 Task: Find connections with filter location San Juan de Aznalfarache with filter topic #Jobinterviewswith filter profile language German with filter current company Seco Tools with filter school CMR College of Engineering & Technology with filter industry Mobile Gaming Apps with filter service category Tax Law with filter keywords title Account Executive
Action: Mouse moved to (519, 62)
Screenshot: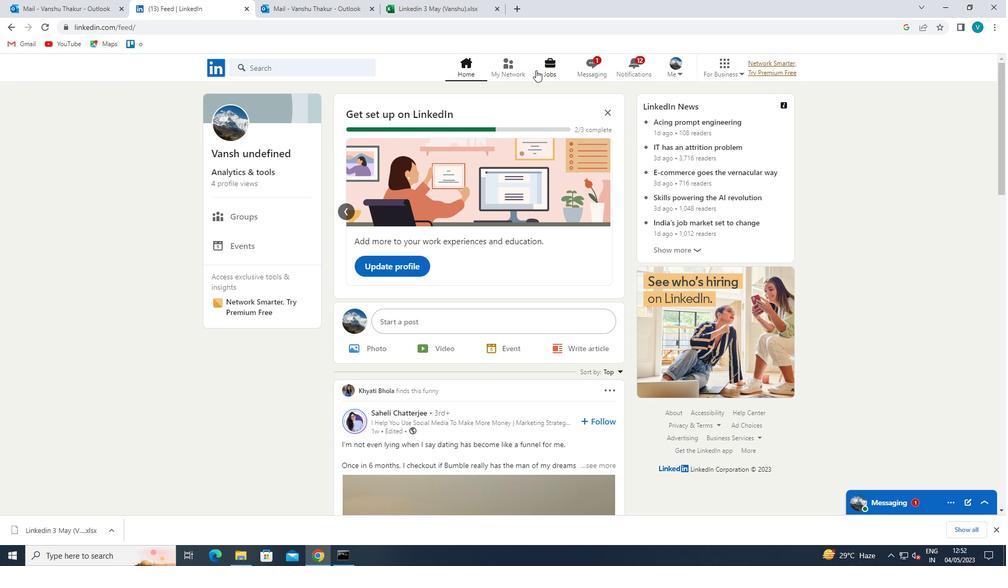
Action: Mouse pressed left at (519, 62)
Screenshot: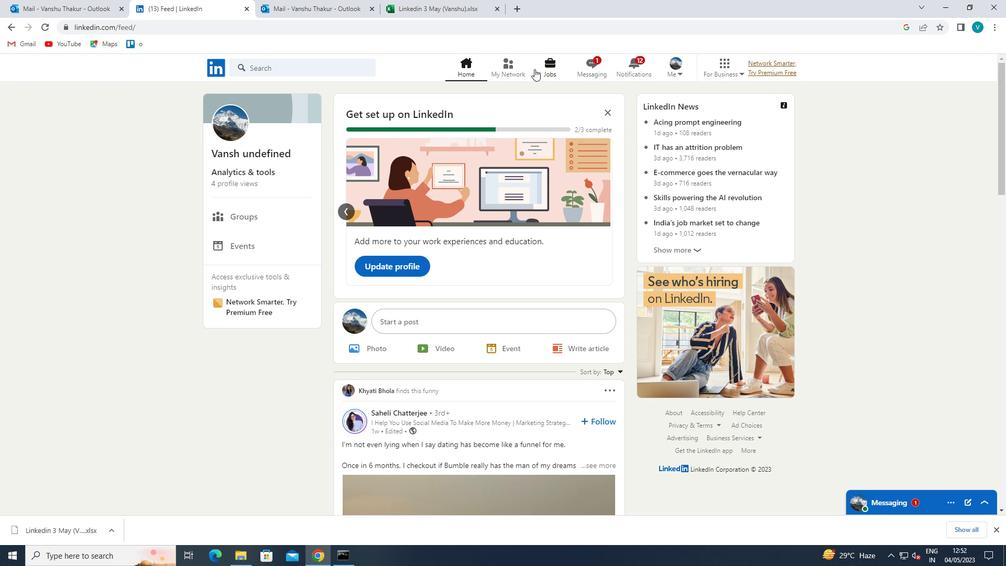 
Action: Mouse moved to (301, 119)
Screenshot: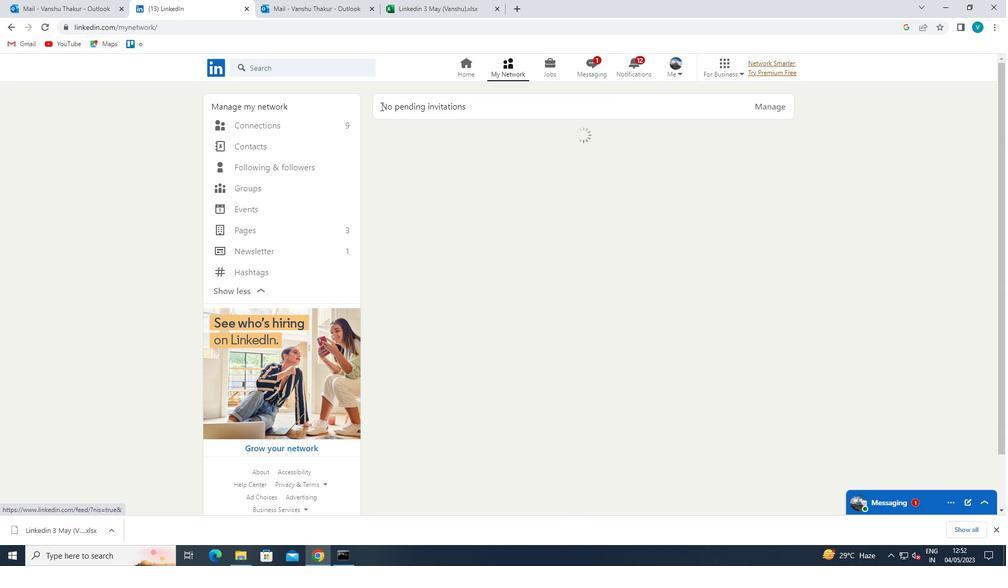 
Action: Mouse pressed left at (301, 119)
Screenshot: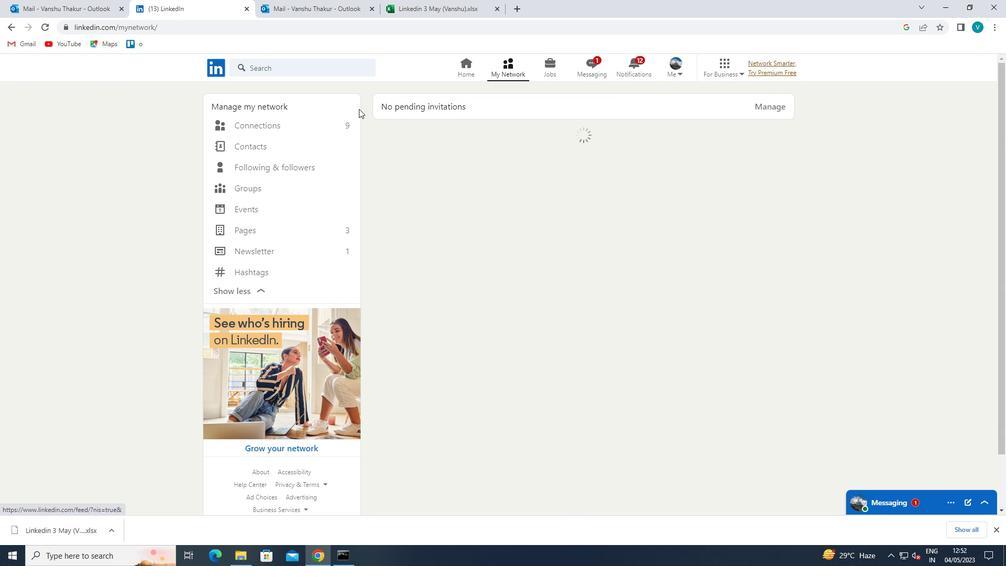 
Action: Mouse moved to (576, 135)
Screenshot: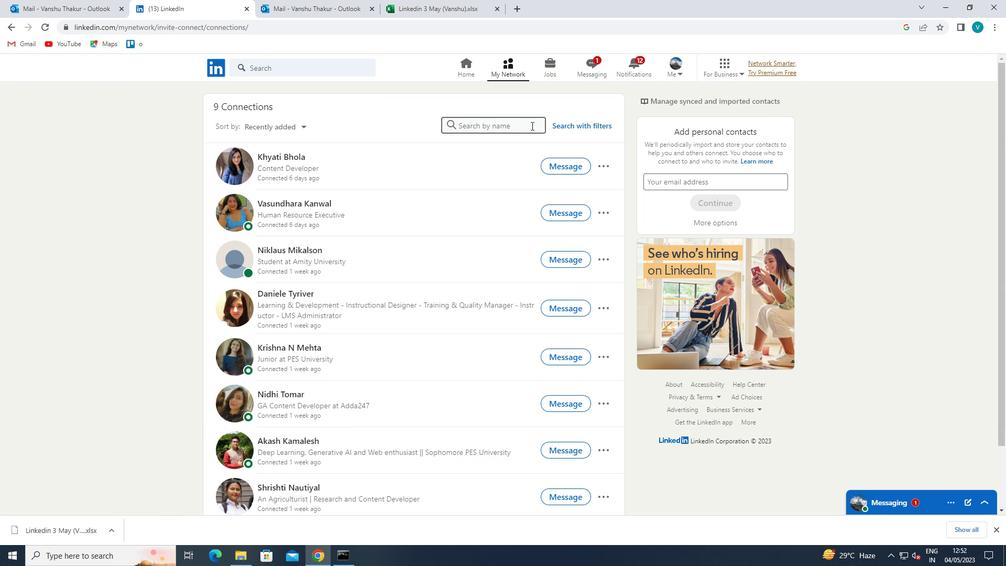
Action: Mouse pressed left at (576, 135)
Screenshot: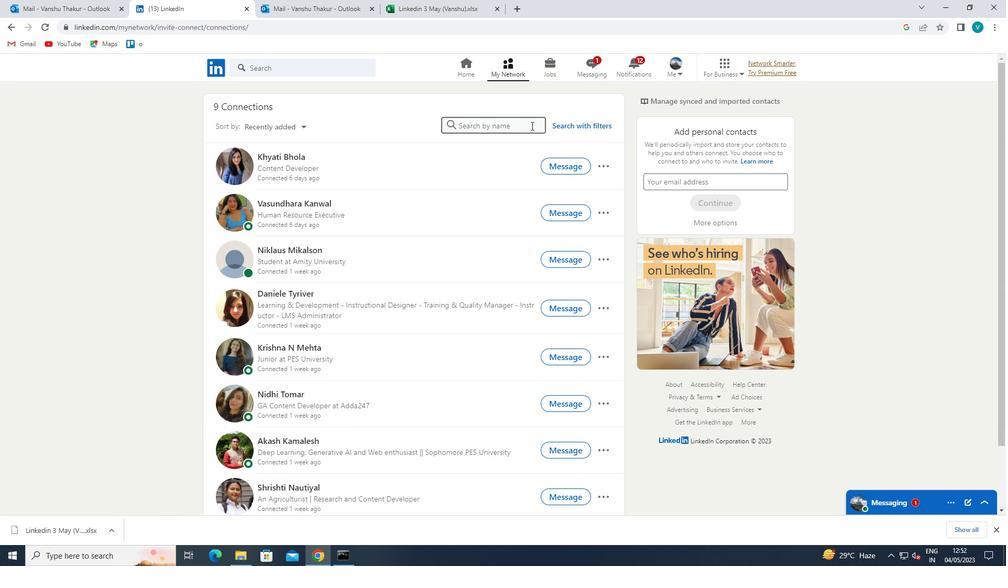 
Action: Mouse moved to (581, 133)
Screenshot: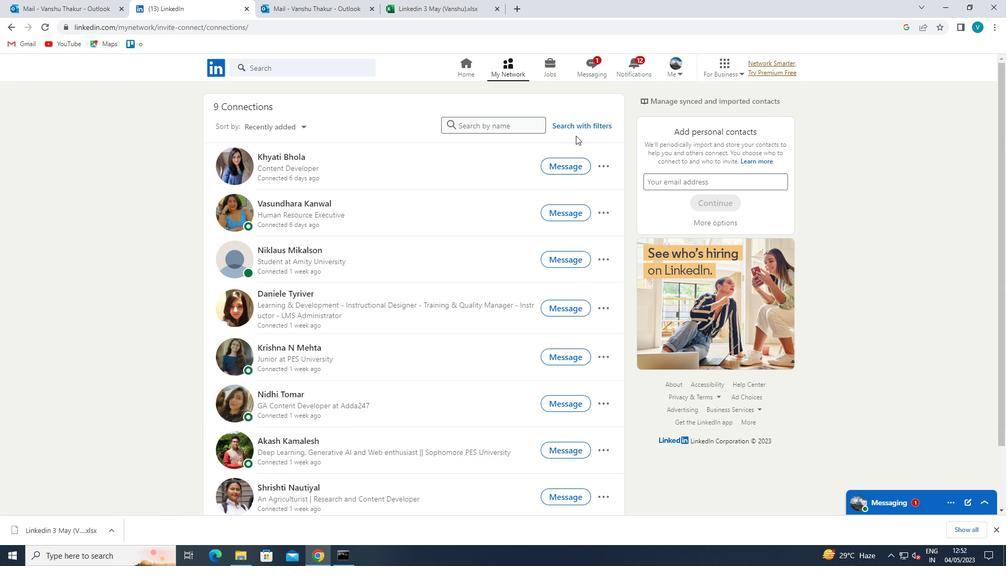 
Action: Mouse pressed left at (581, 133)
Screenshot: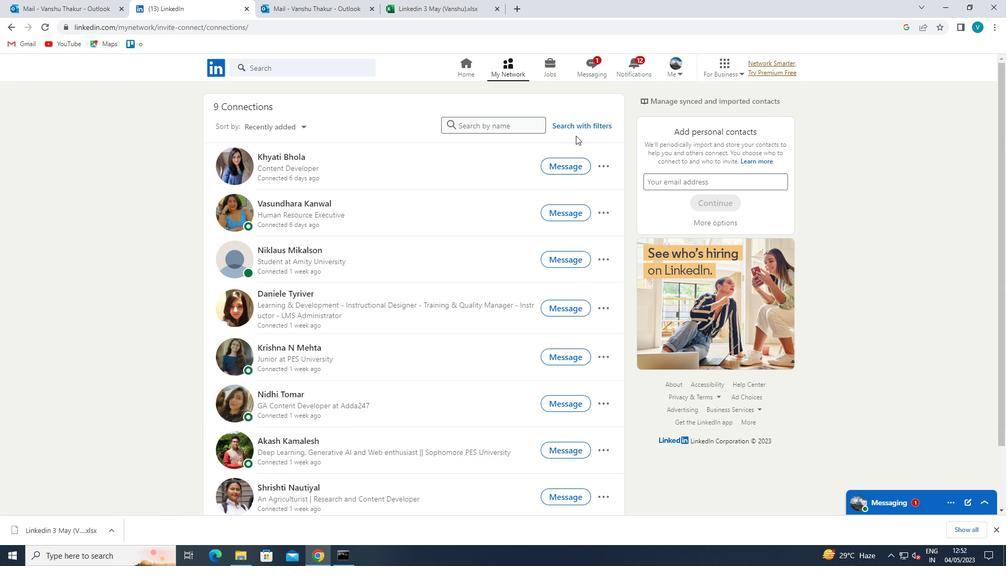 
Action: Mouse moved to (585, 130)
Screenshot: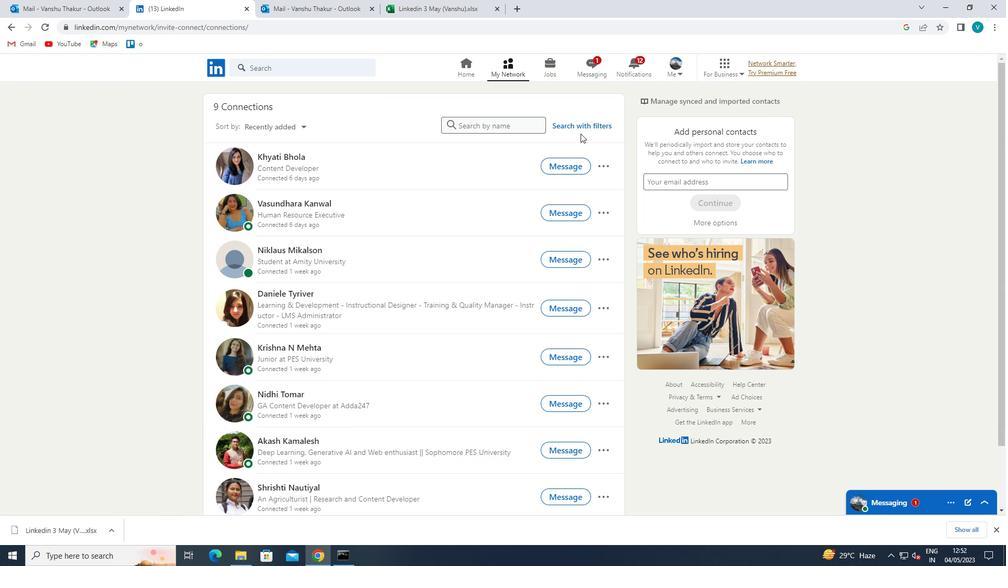 
Action: Mouse pressed left at (585, 130)
Screenshot: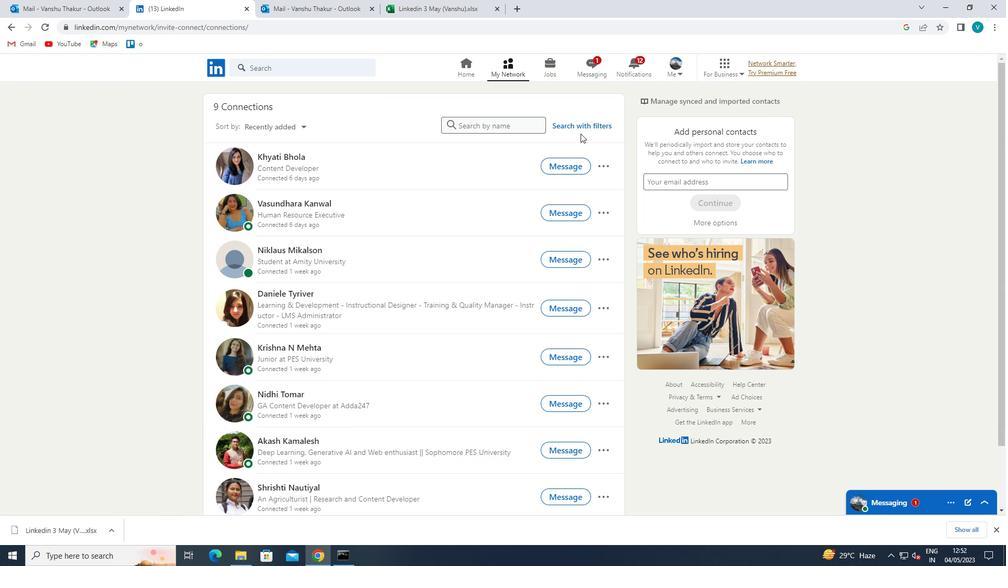 
Action: Mouse moved to (504, 101)
Screenshot: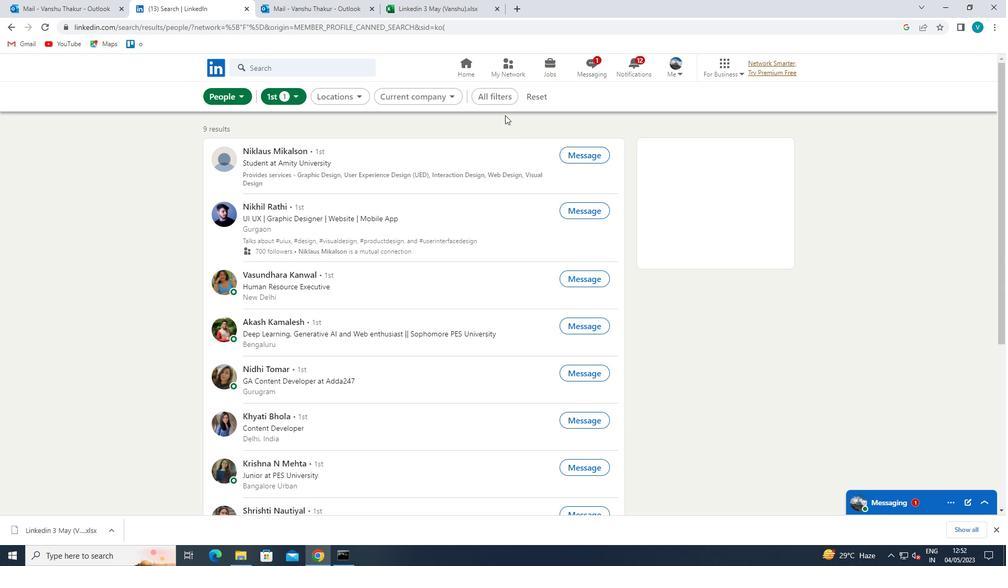 
Action: Mouse pressed left at (504, 101)
Screenshot: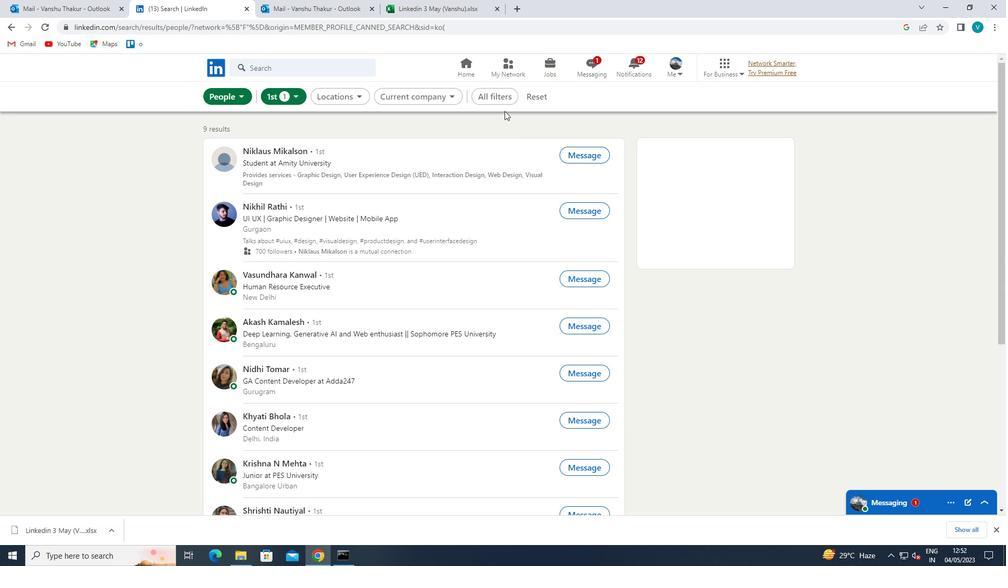 
Action: Mouse moved to (856, 202)
Screenshot: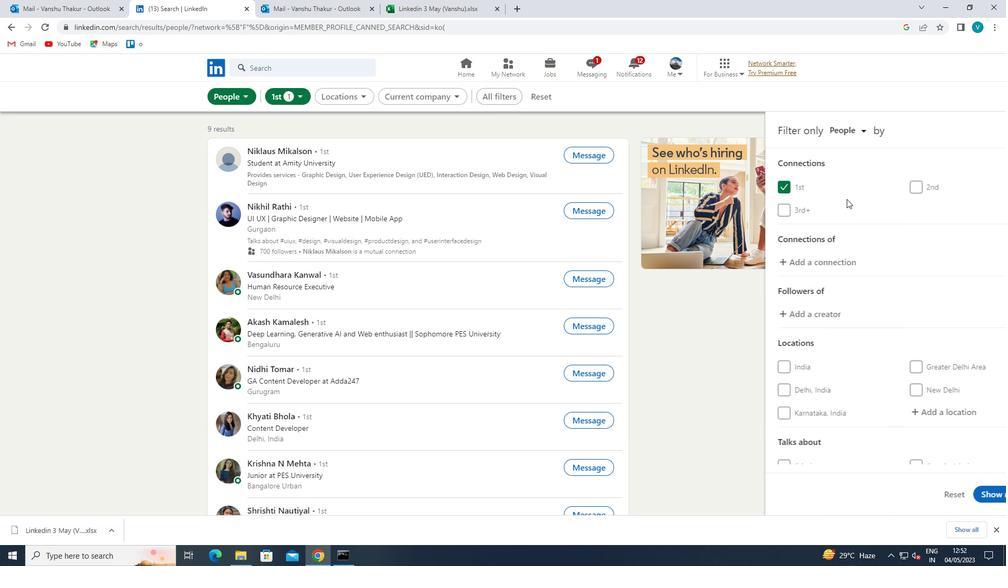 
Action: Mouse scrolled (856, 202) with delta (0, 0)
Screenshot: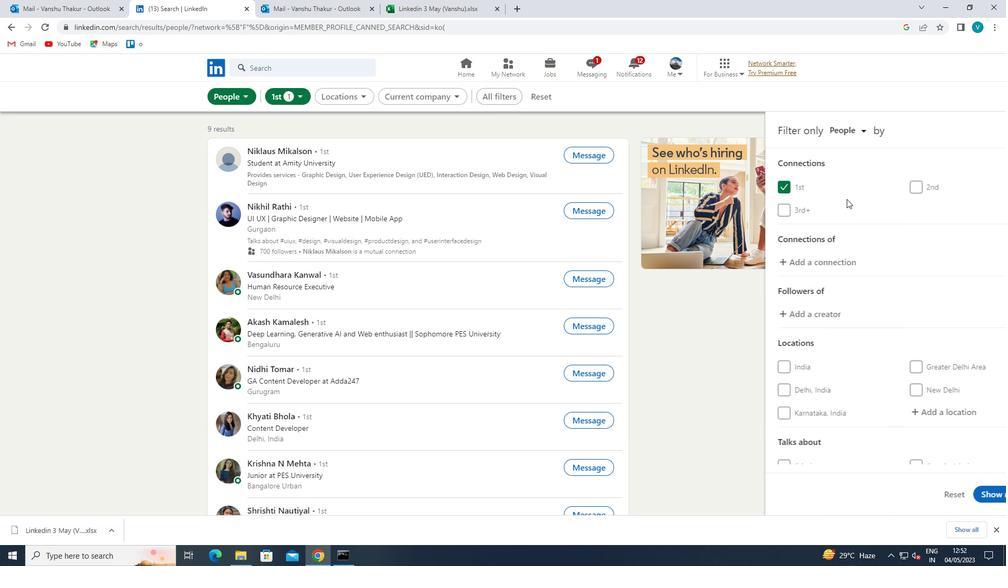 
Action: Mouse moved to (856, 204)
Screenshot: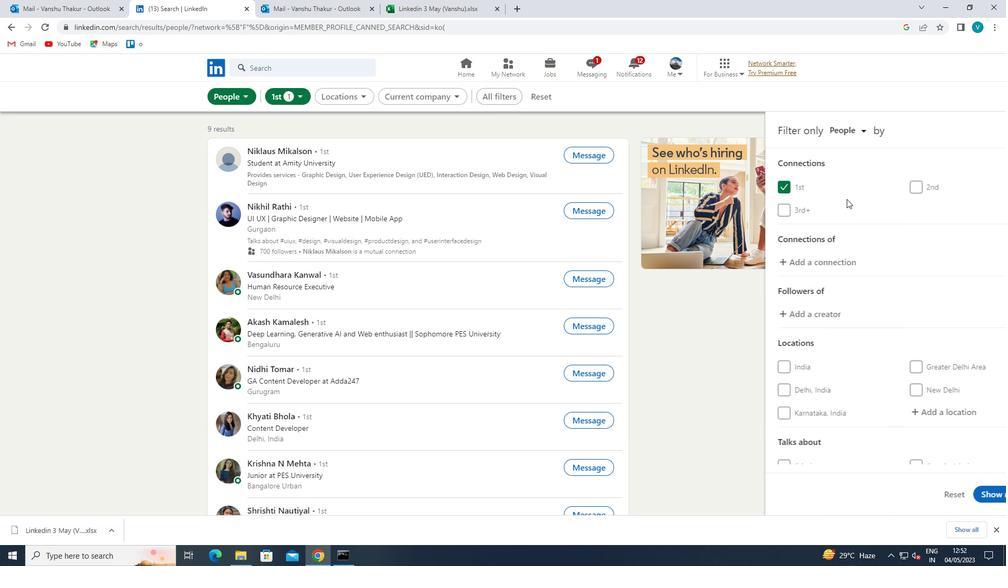 
Action: Mouse scrolled (856, 203) with delta (0, 0)
Screenshot: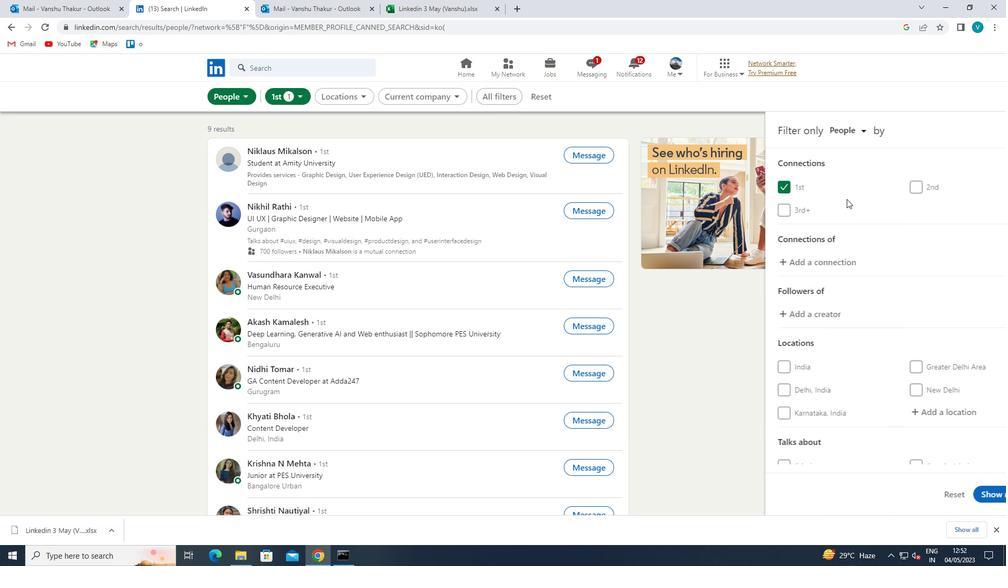 
Action: Mouse moved to (889, 304)
Screenshot: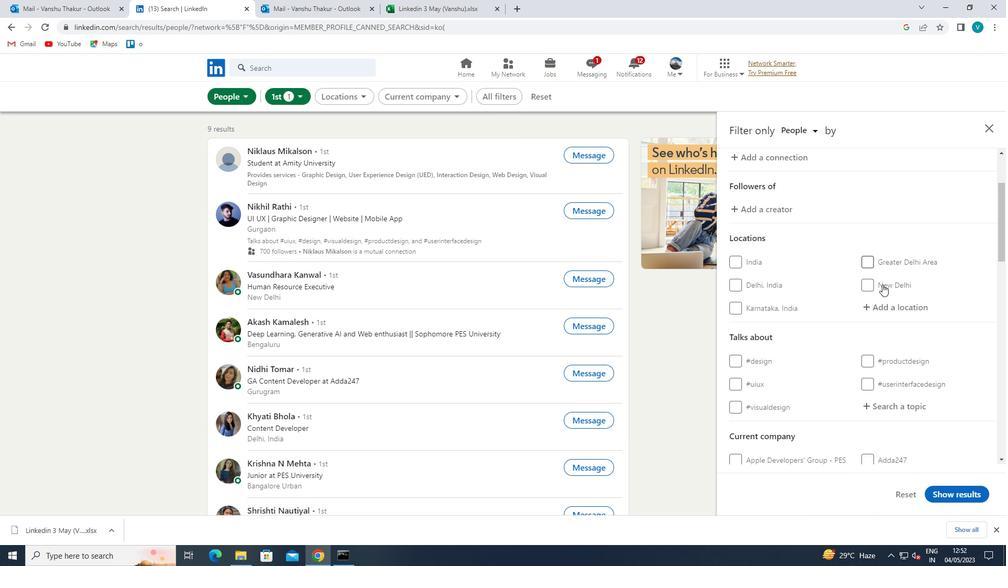 
Action: Mouse pressed left at (889, 304)
Screenshot: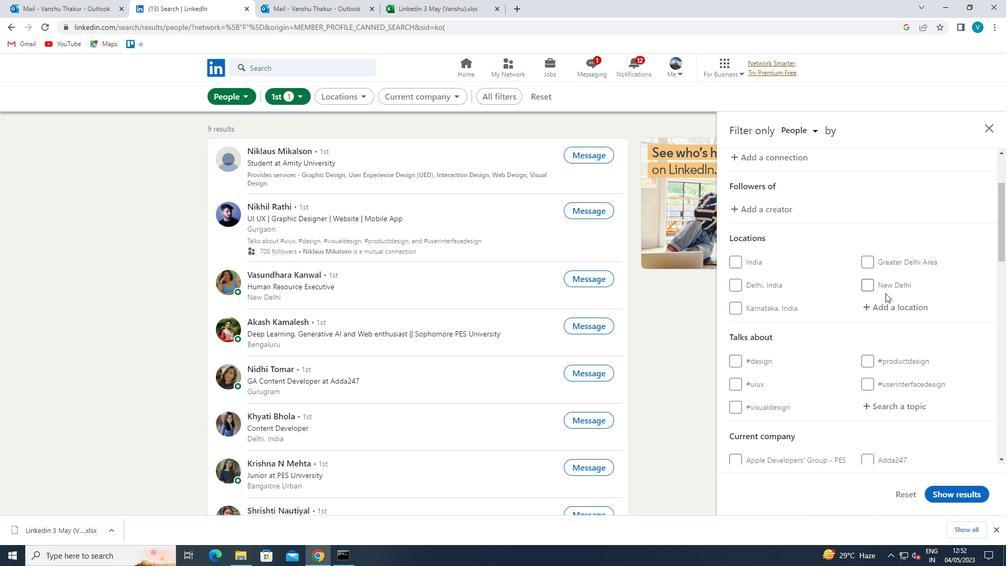 
Action: Key pressed <Key.shift>SAN<Key.space><Key.shift>JAUN
Screenshot: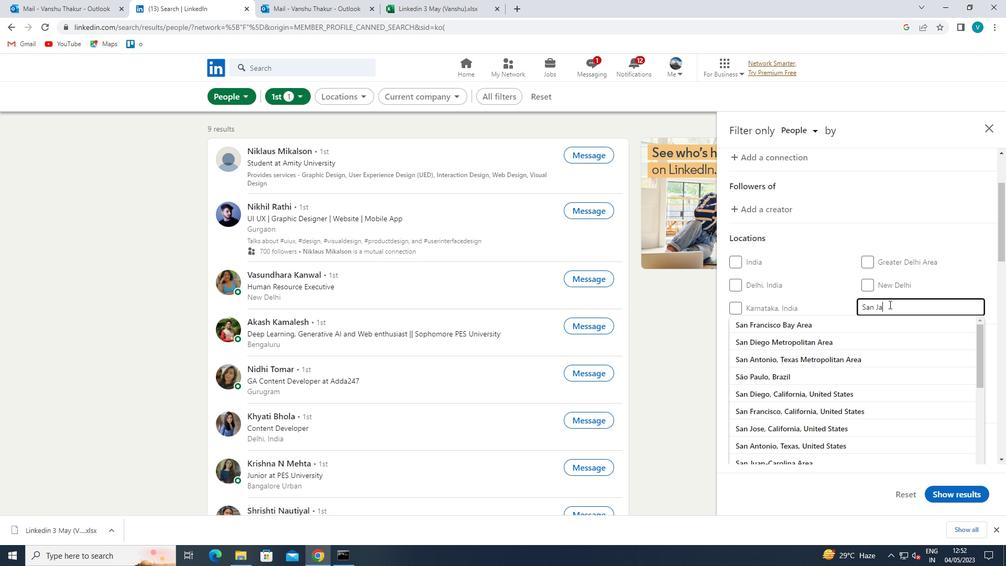 
Action: Mouse moved to (904, 326)
Screenshot: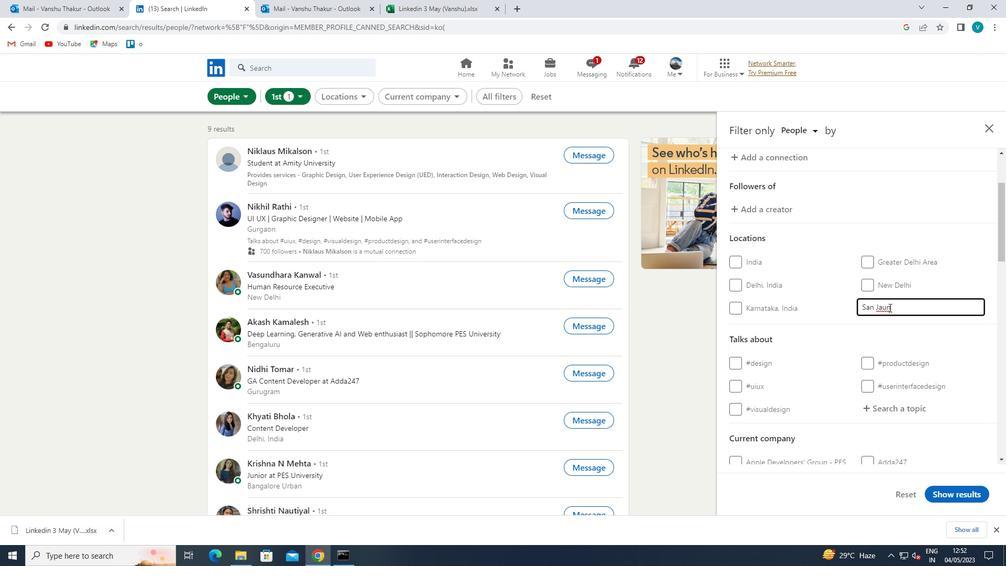 
Action: Key pressed <Key.space>DE<Key.space><Key.shift>AZNALFARACHE
Screenshot: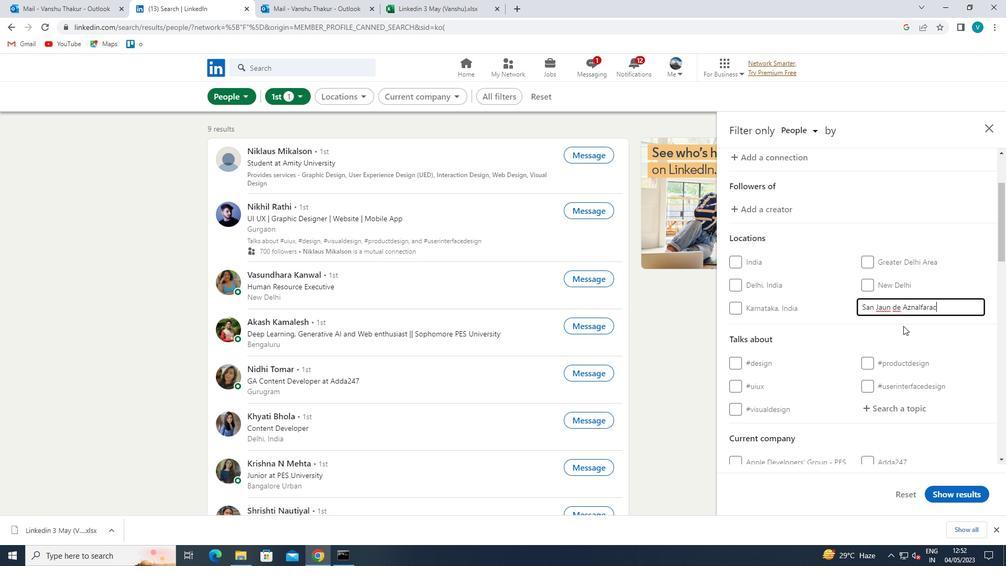 
Action: Mouse pressed left at (904, 326)
Screenshot: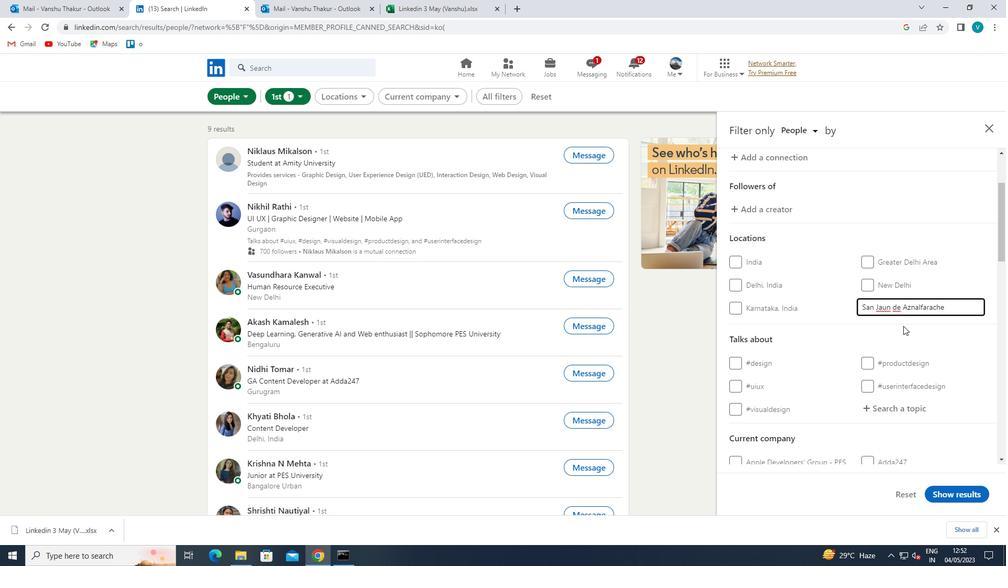 
Action: Mouse scrolled (904, 325) with delta (0, 0)
Screenshot: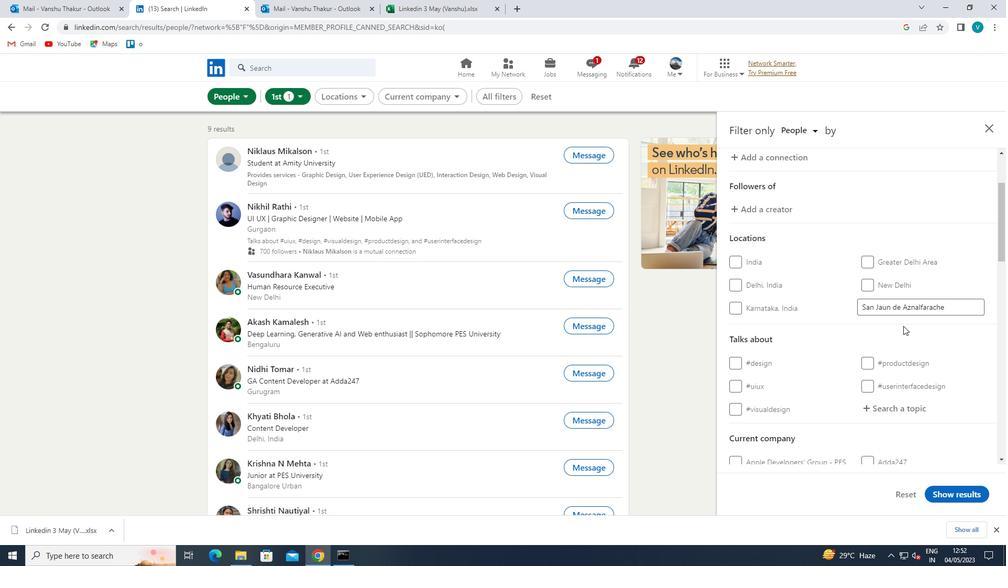 
Action: Mouse scrolled (904, 325) with delta (0, 0)
Screenshot: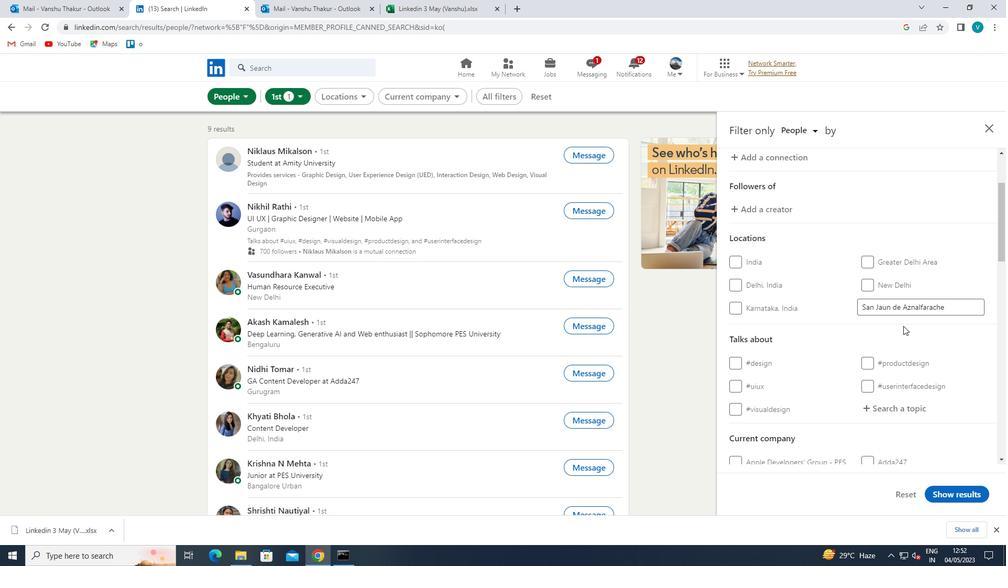 
Action: Mouse moved to (905, 306)
Screenshot: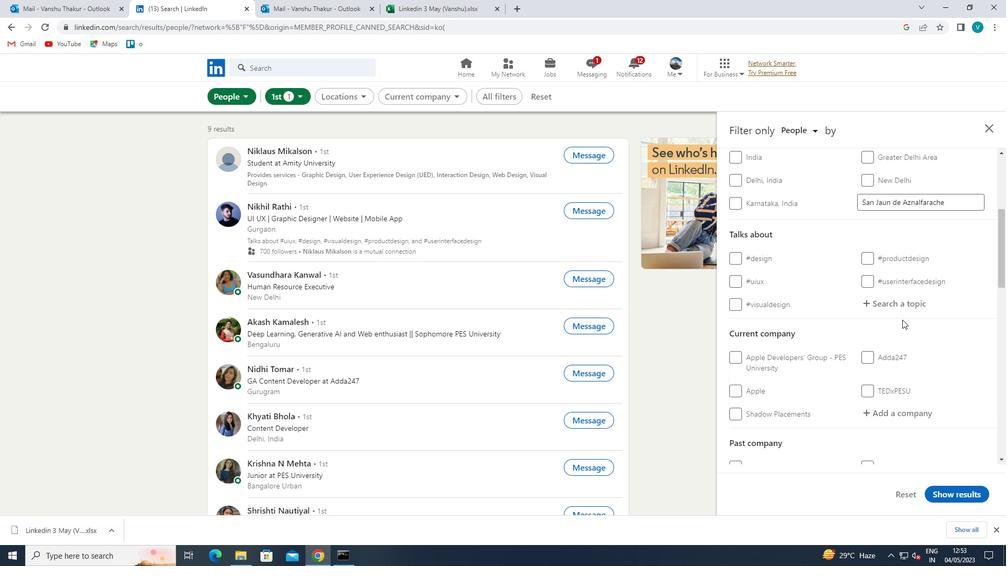 
Action: Mouse pressed left at (905, 306)
Screenshot: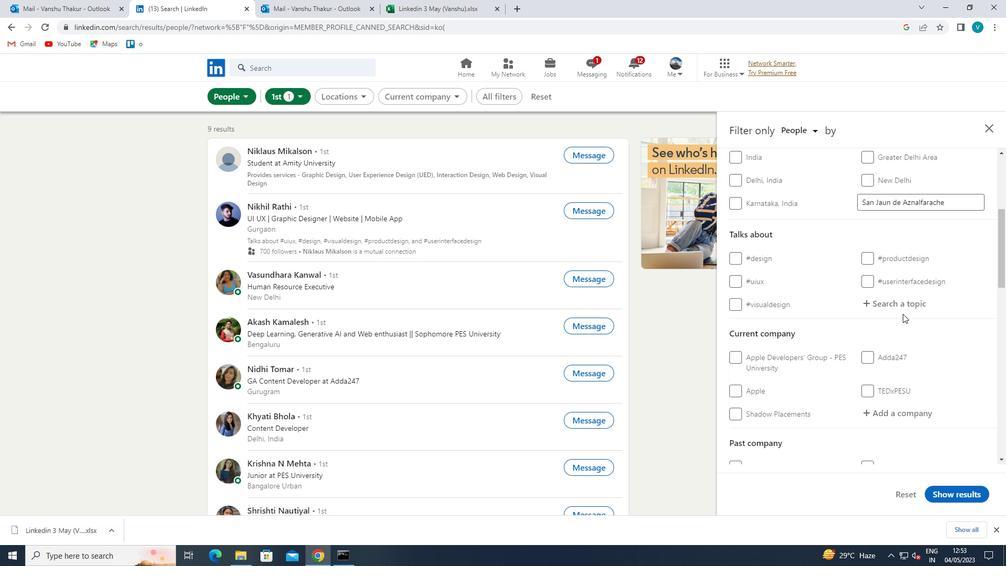 
Action: Key pressed JOBINTERV
Screenshot: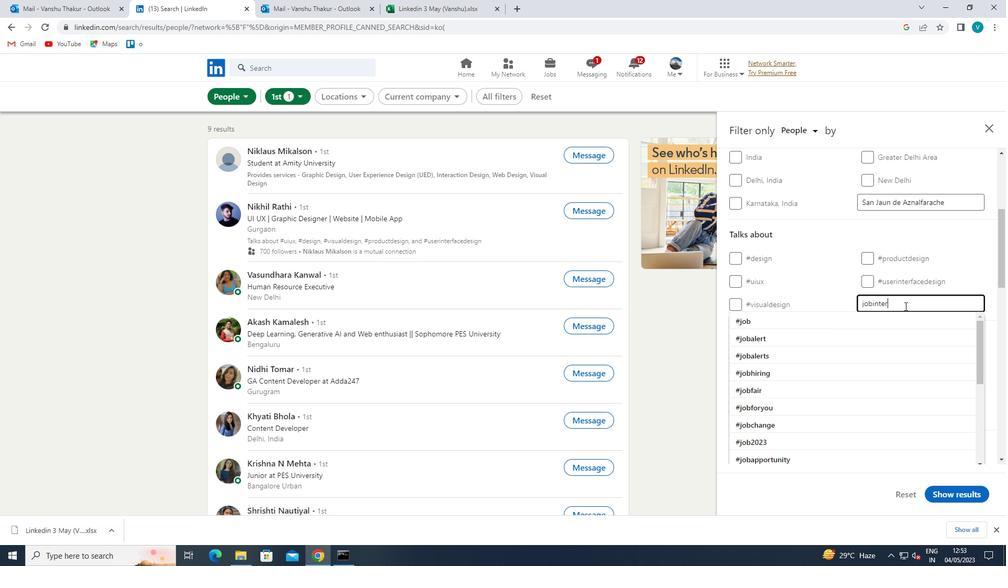 
Action: Mouse moved to (830, 315)
Screenshot: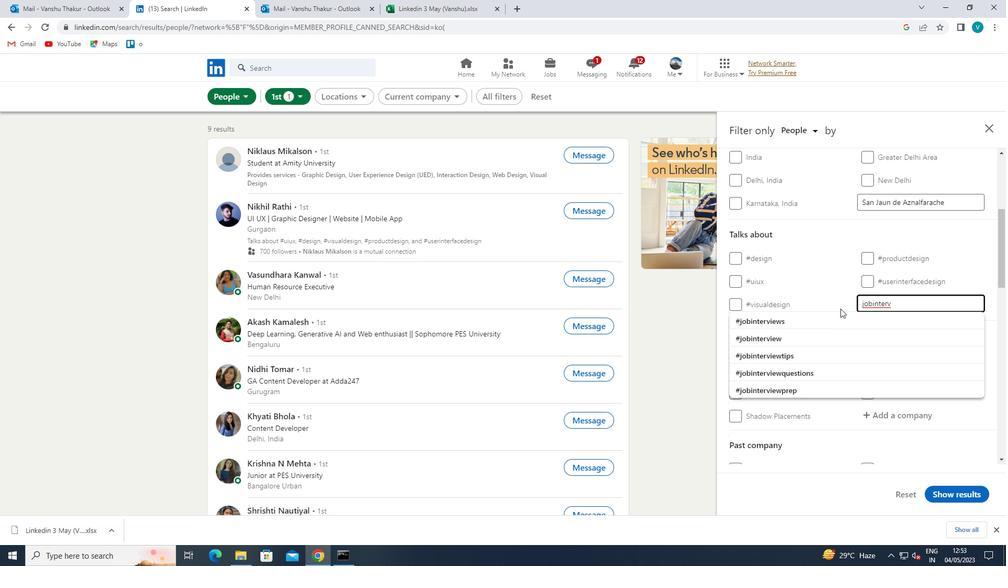 
Action: Mouse pressed left at (830, 315)
Screenshot: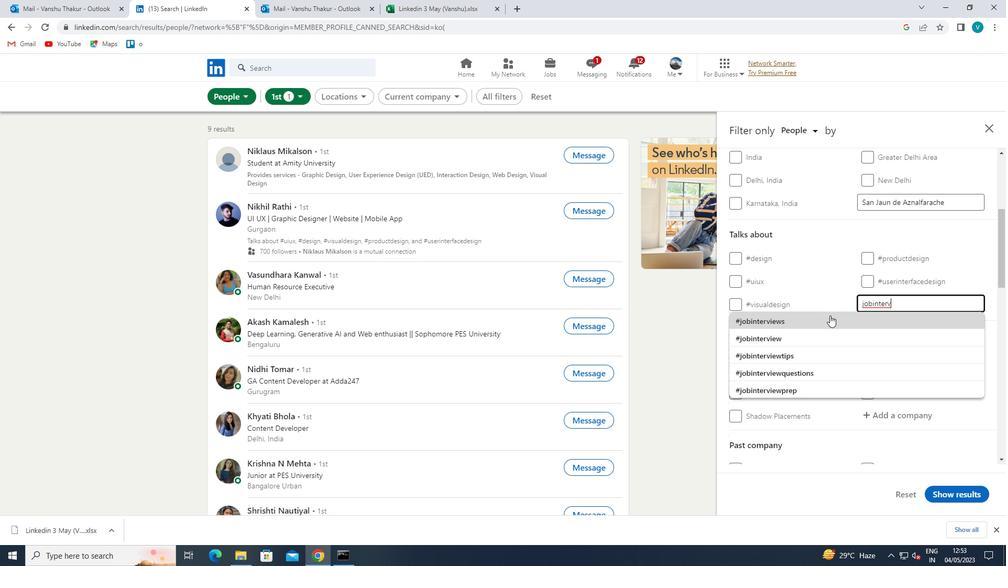 
Action: Mouse moved to (832, 315)
Screenshot: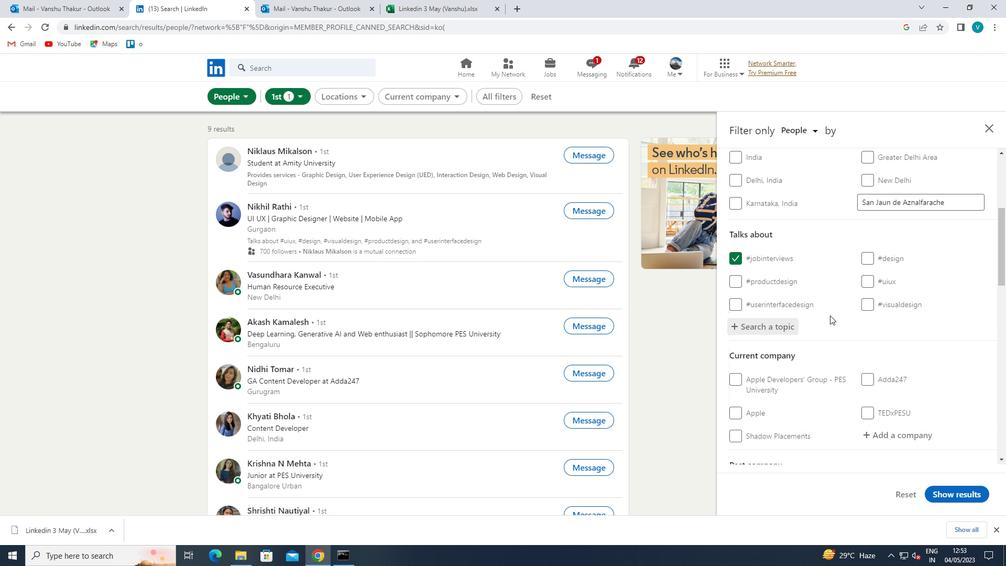 
Action: Mouse scrolled (832, 315) with delta (0, 0)
Screenshot: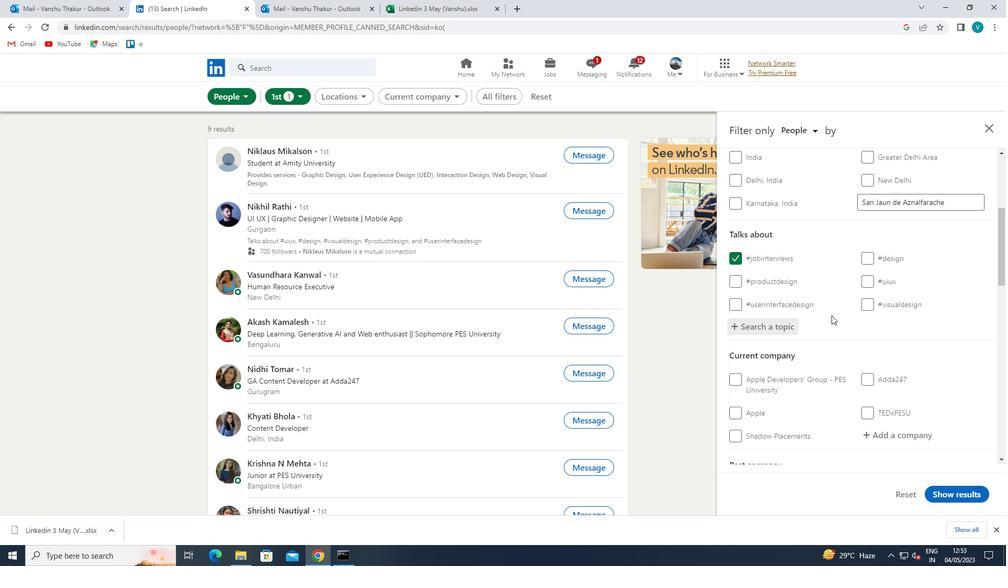 
Action: Mouse moved to (833, 315)
Screenshot: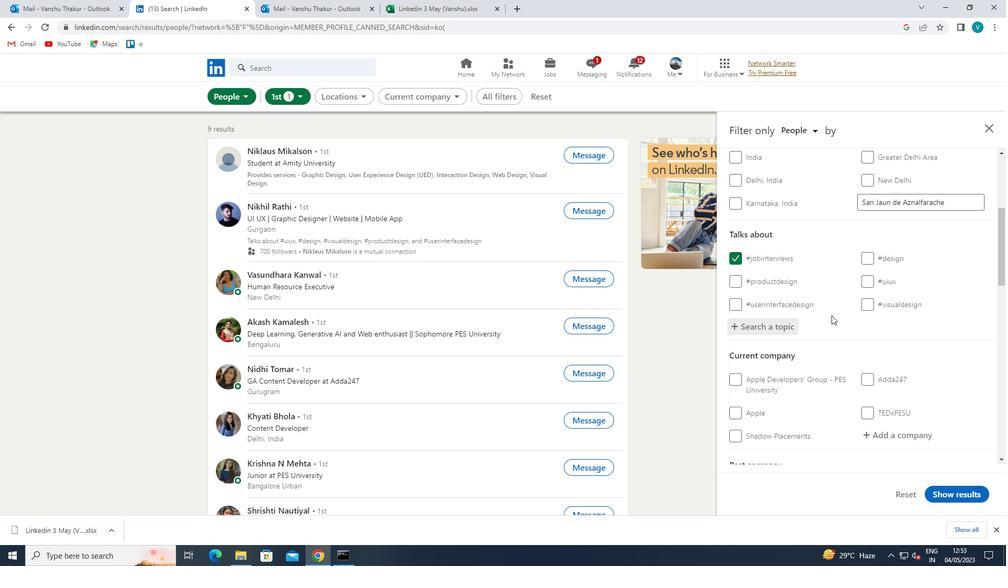
Action: Mouse scrolled (833, 314) with delta (0, 0)
Screenshot: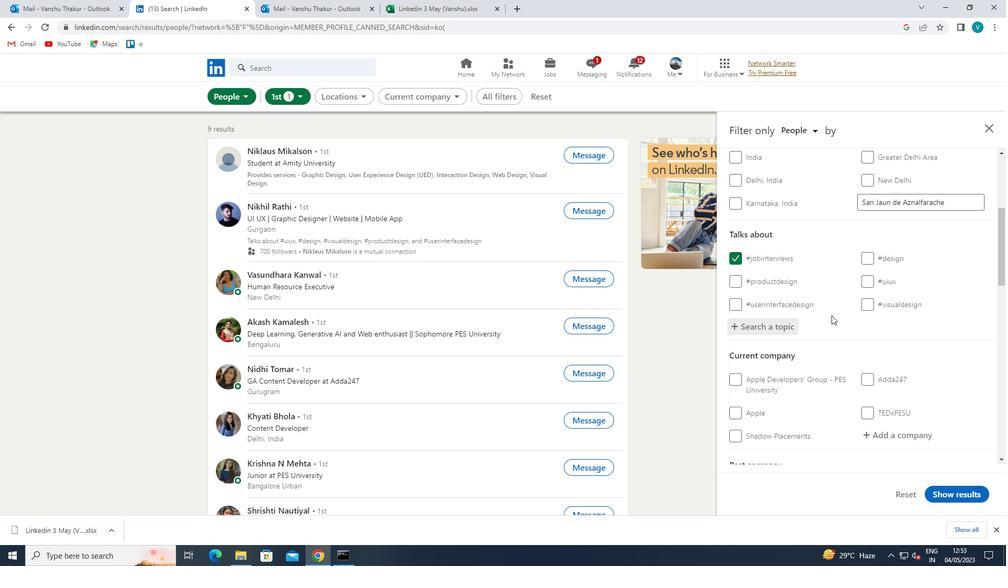 
Action: Mouse moved to (868, 328)
Screenshot: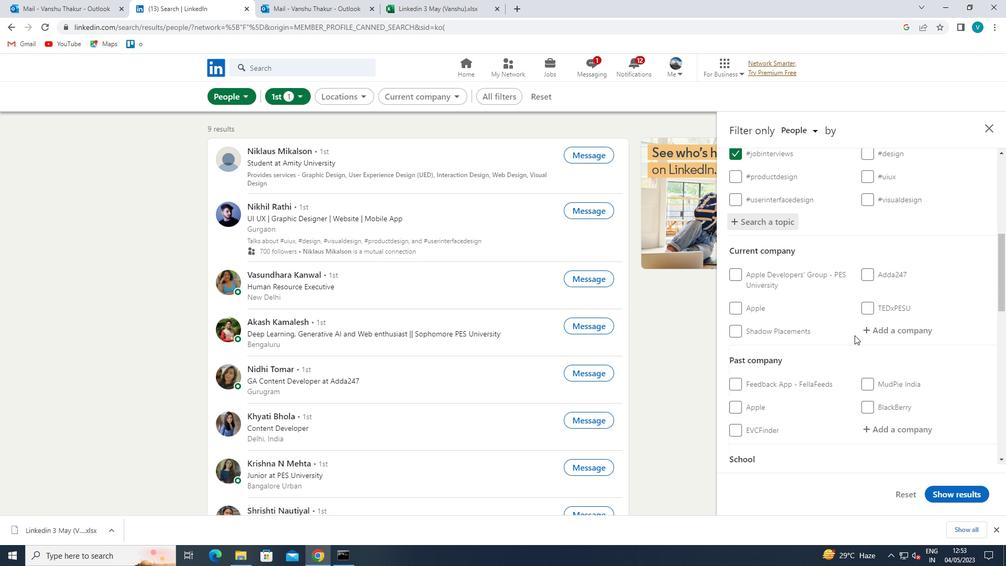 
Action: Mouse pressed left at (868, 328)
Screenshot: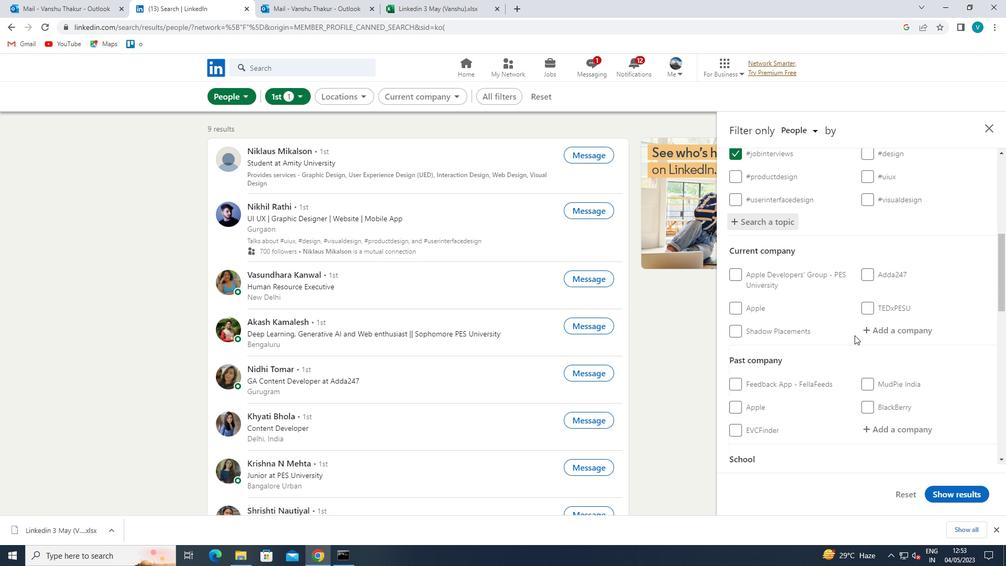 
Action: Mouse moved to (868, 328)
Screenshot: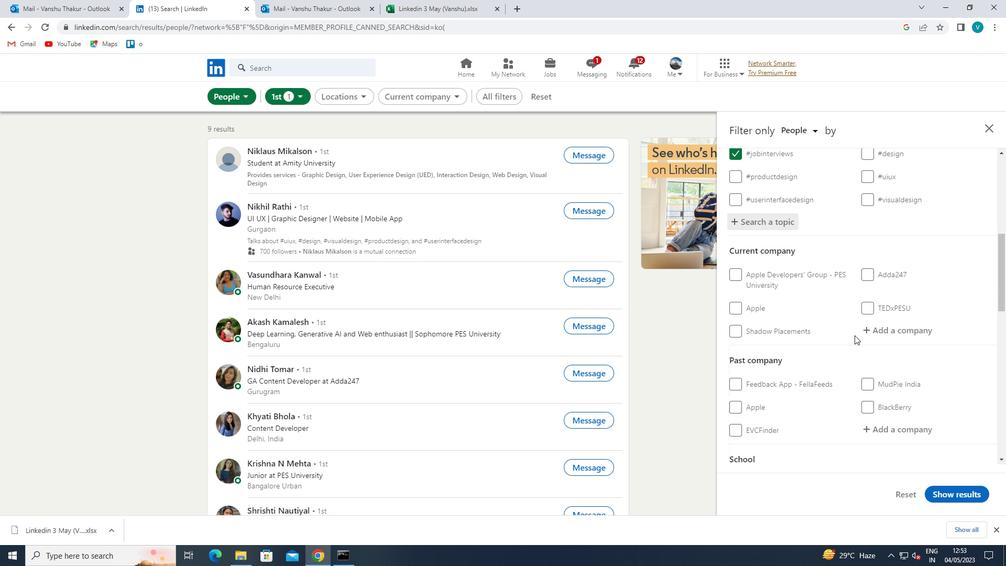 
Action: Key pressed <Key.shift>SECO<Key.space>
Screenshot: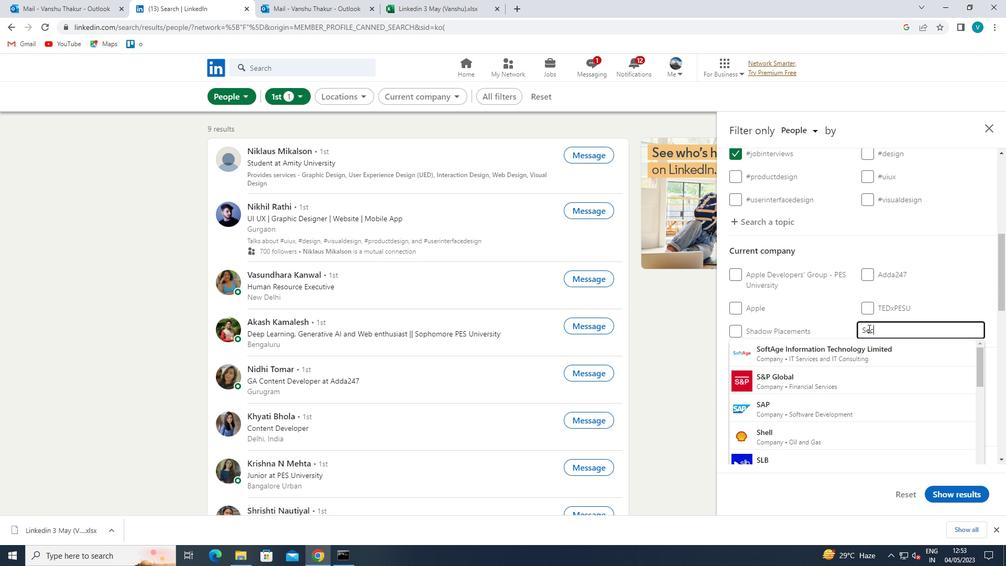 
Action: Mouse moved to (837, 378)
Screenshot: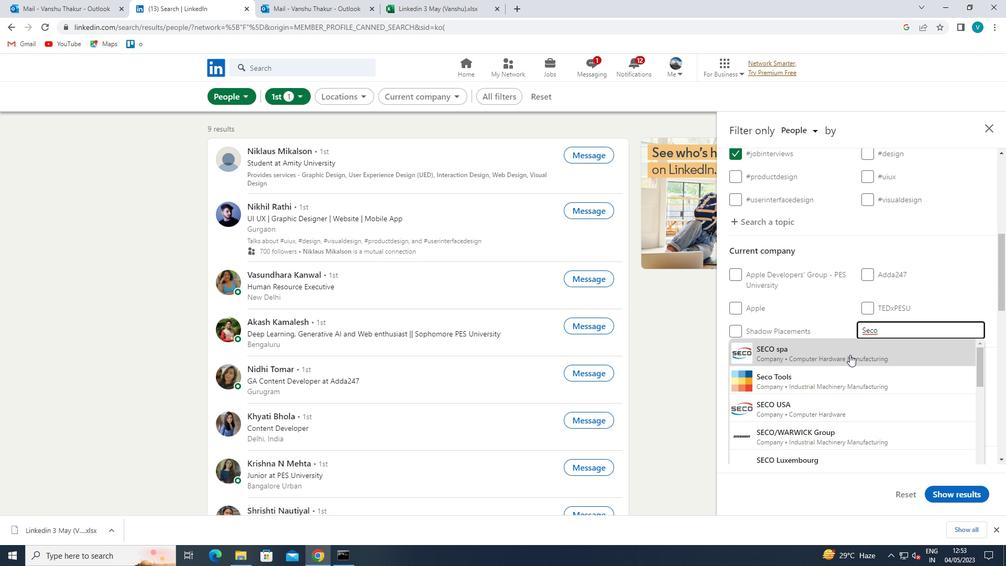 
Action: Mouse pressed left at (837, 378)
Screenshot: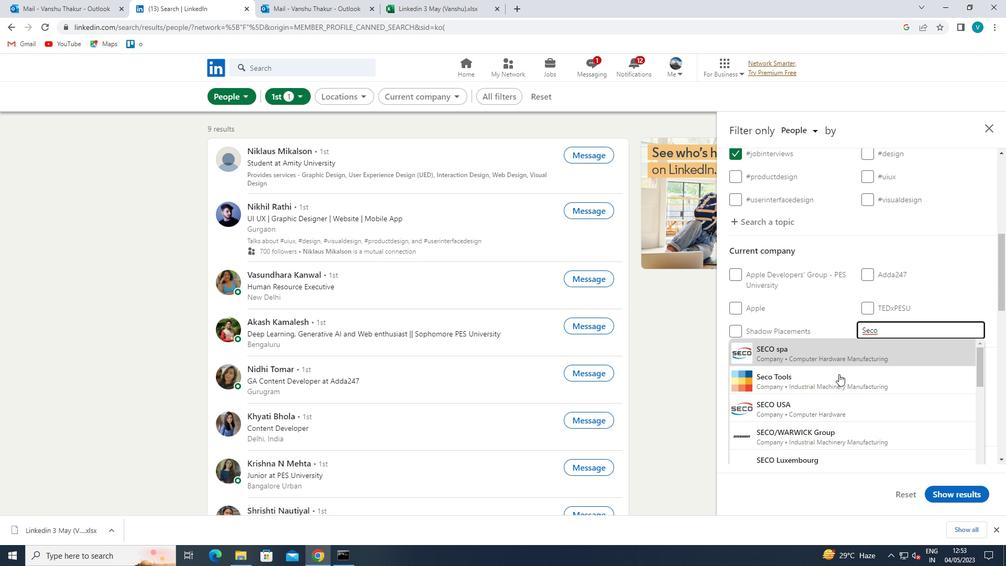 
Action: Mouse moved to (839, 378)
Screenshot: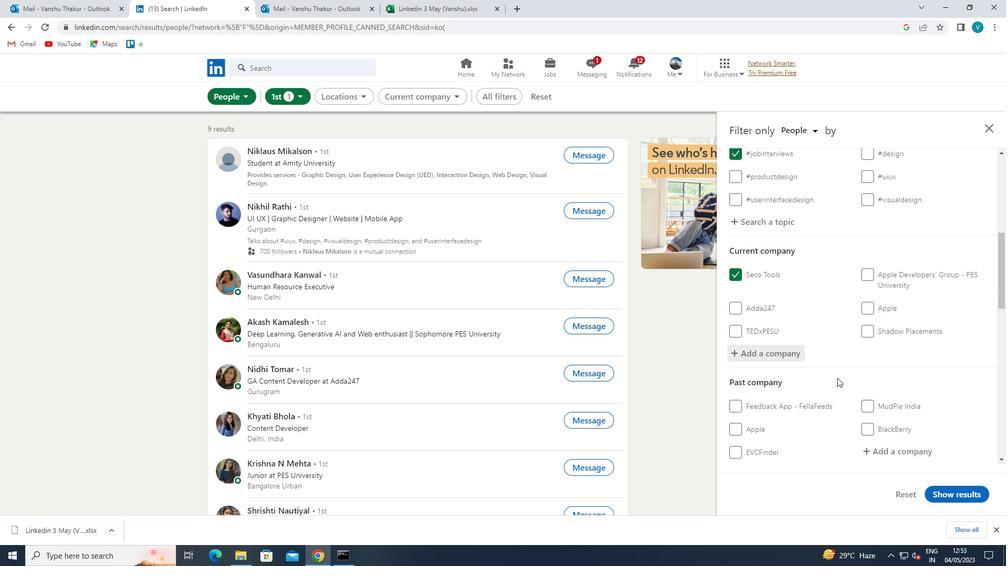 
Action: Mouse scrolled (839, 377) with delta (0, 0)
Screenshot: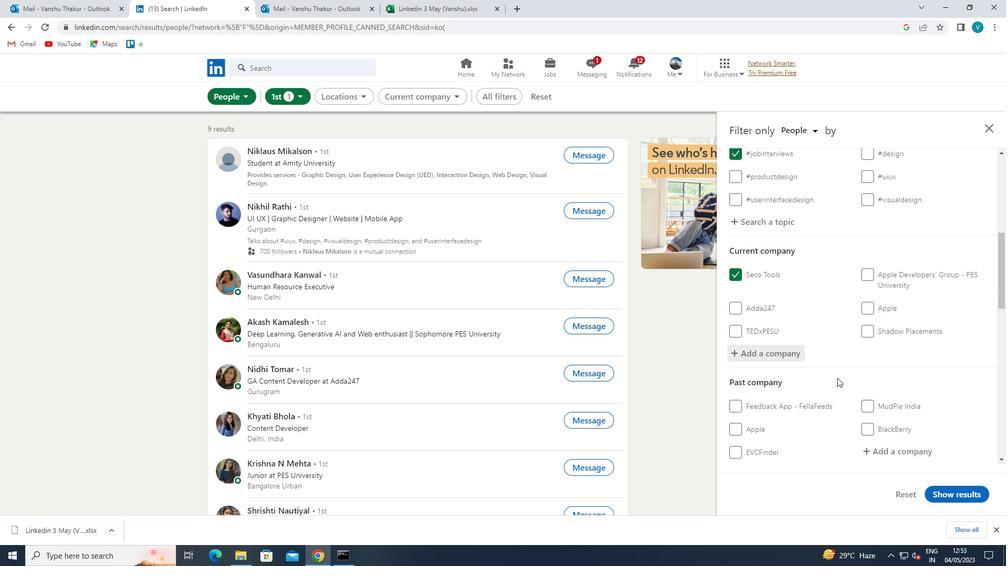 
Action: Mouse moved to (843, 374)
Screenshot: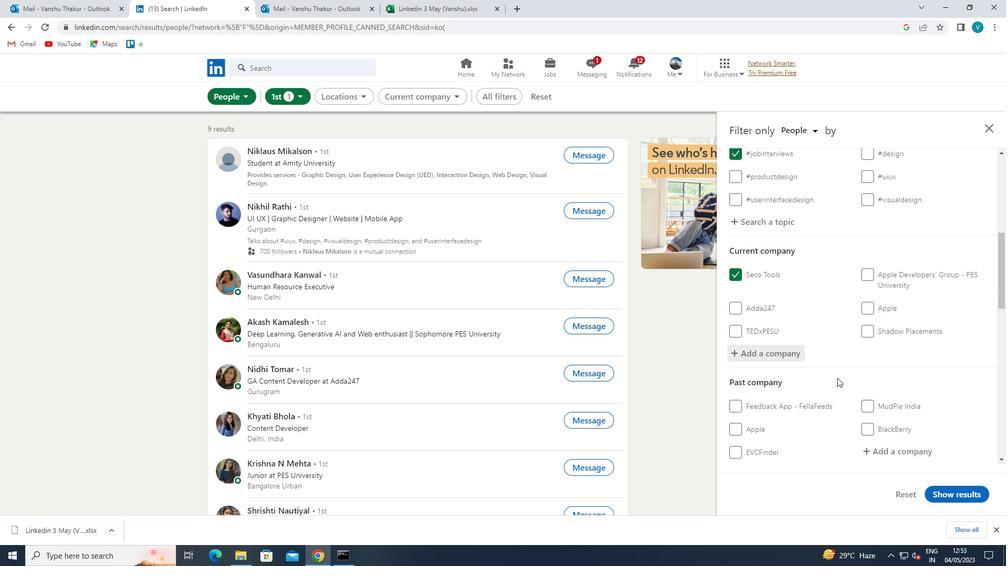 
Action: Mouse scrolled (843, 373) with delta (0, 0)
Screenshot: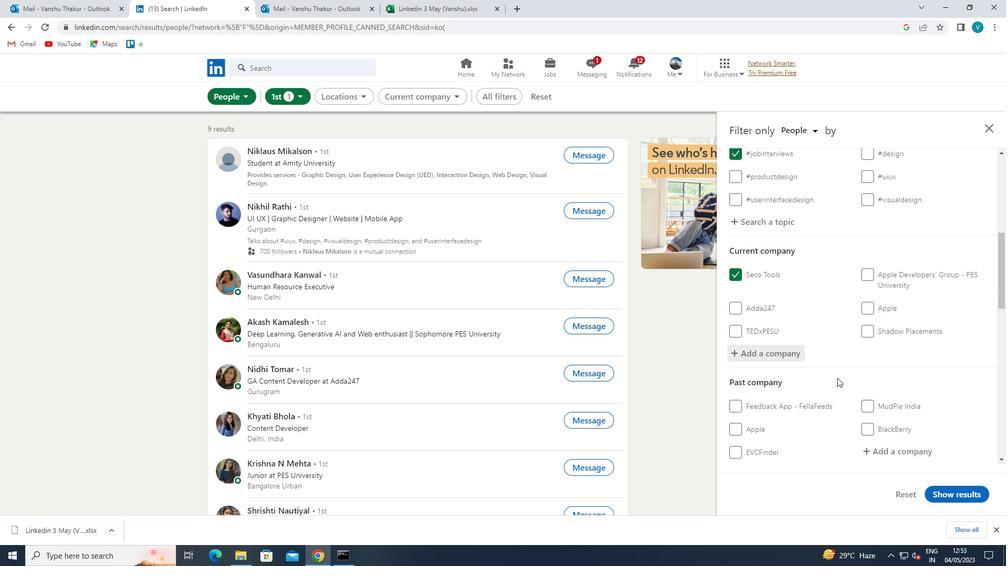
Action: Mouse moved to (844, 369)
Screenshot: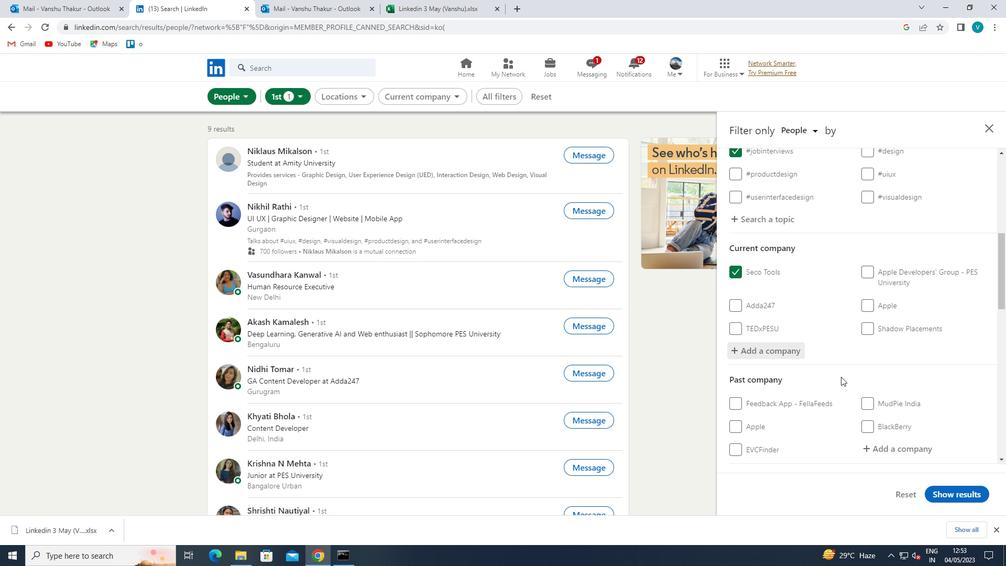 
Action: Mouse scrolled (844, 369) with delta (0, 0)
Screenshot: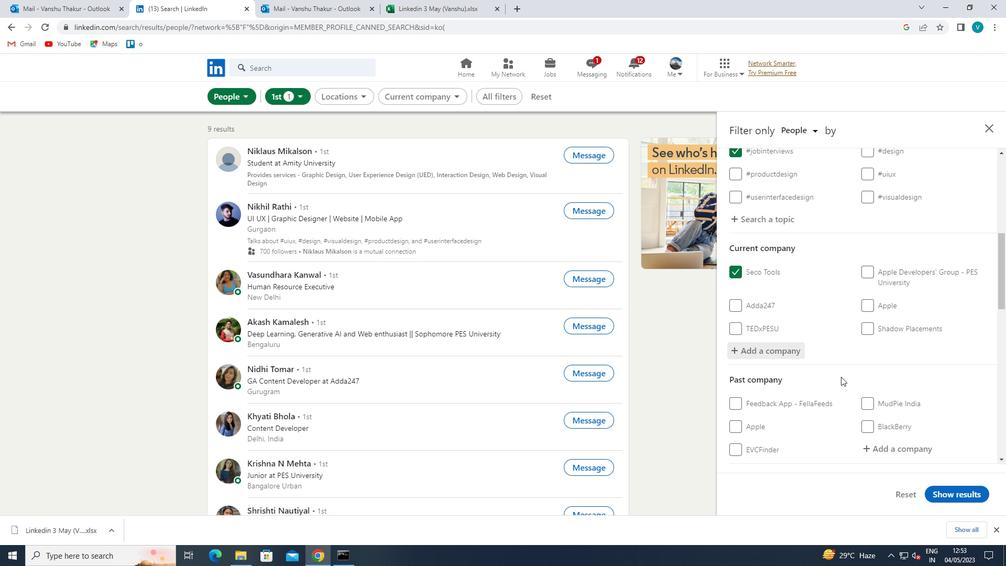 
Action: Mouse moved to (895, 423)
Screenshot: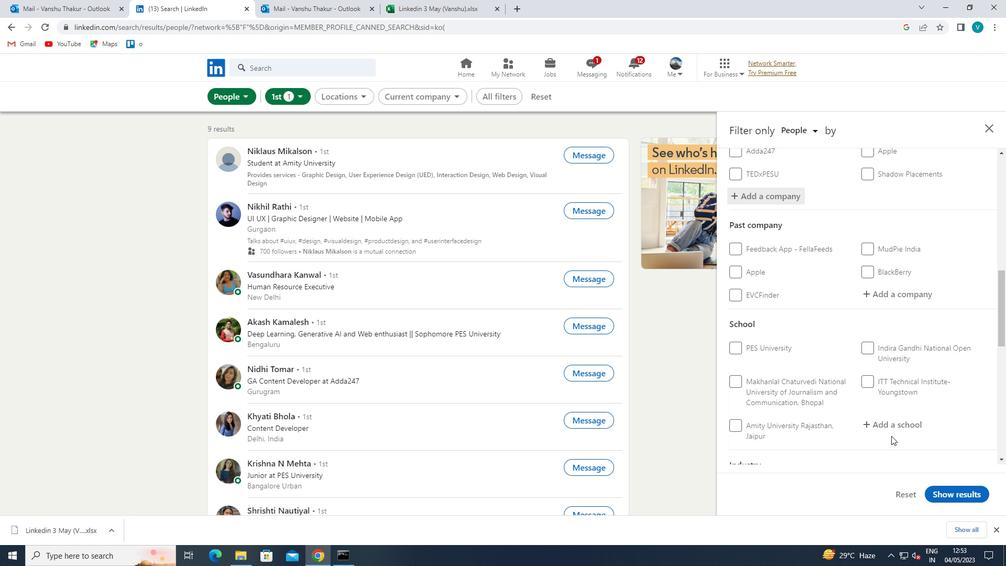 
Action: Mouse pressed left at (895, 423)
Screenshot: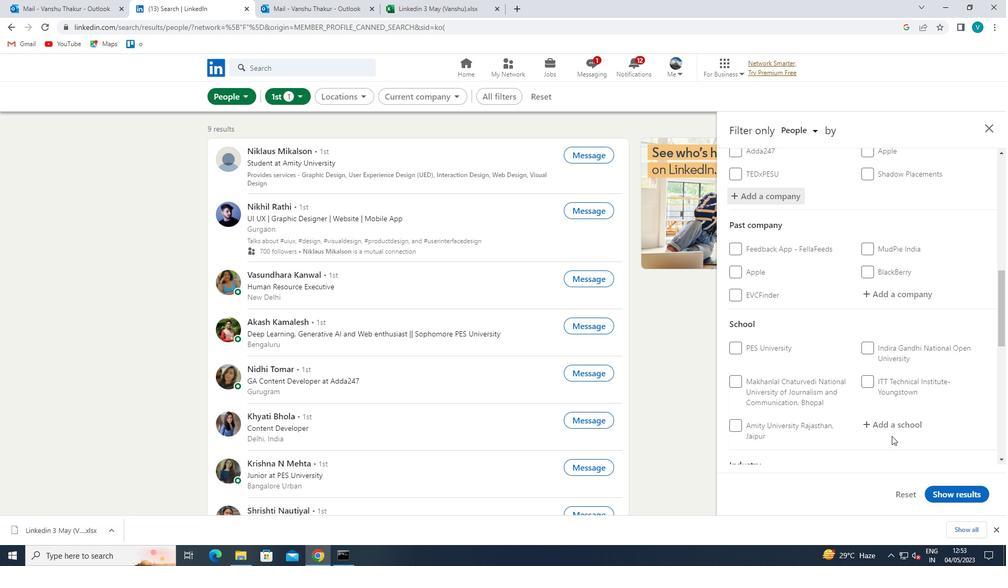 
Action: Mouse moved to (895, 421)
Screenshot: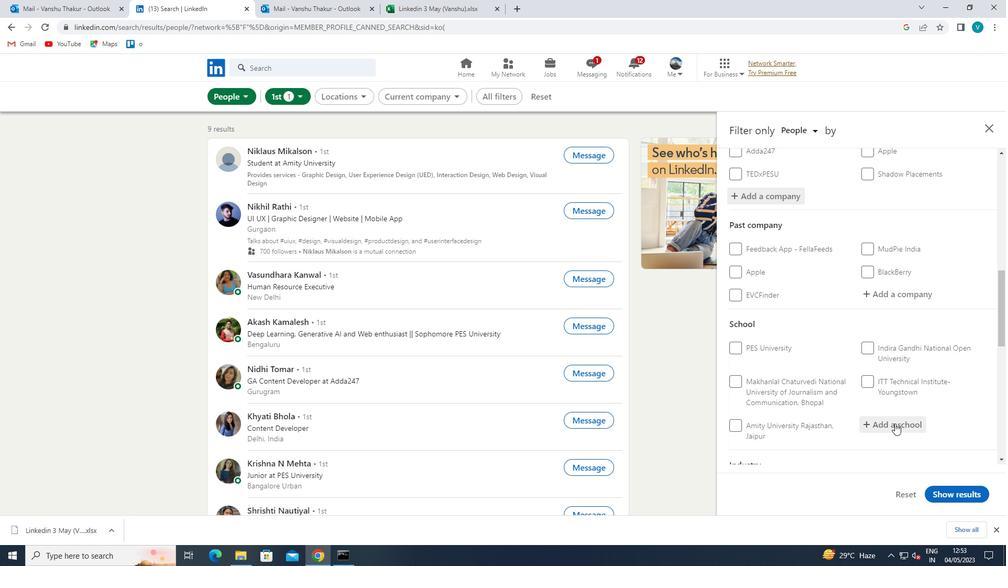 
Action: Key pressed <Key.shift>CMR<Key.space><Key.shift>COLLEGE
Screenshot: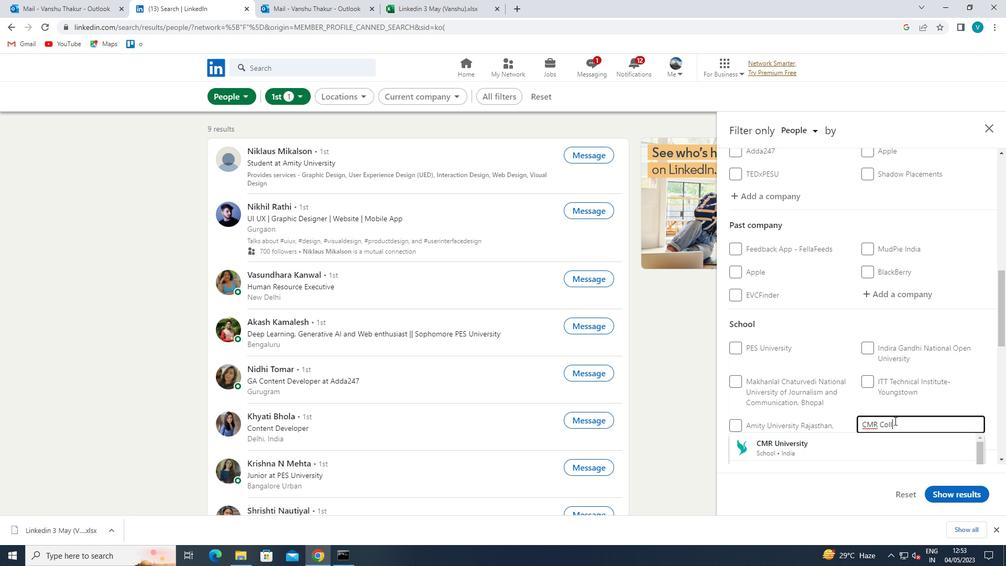 
Action: Mouse moved to (885, 448)
Screenshot: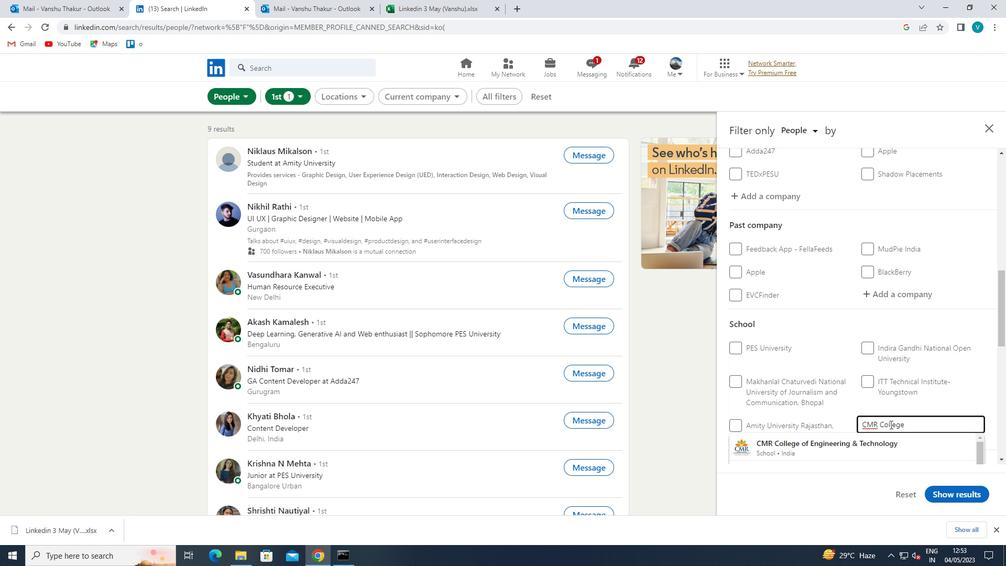 
Action: Mouse pressed left at (885, 448)
Screenshot: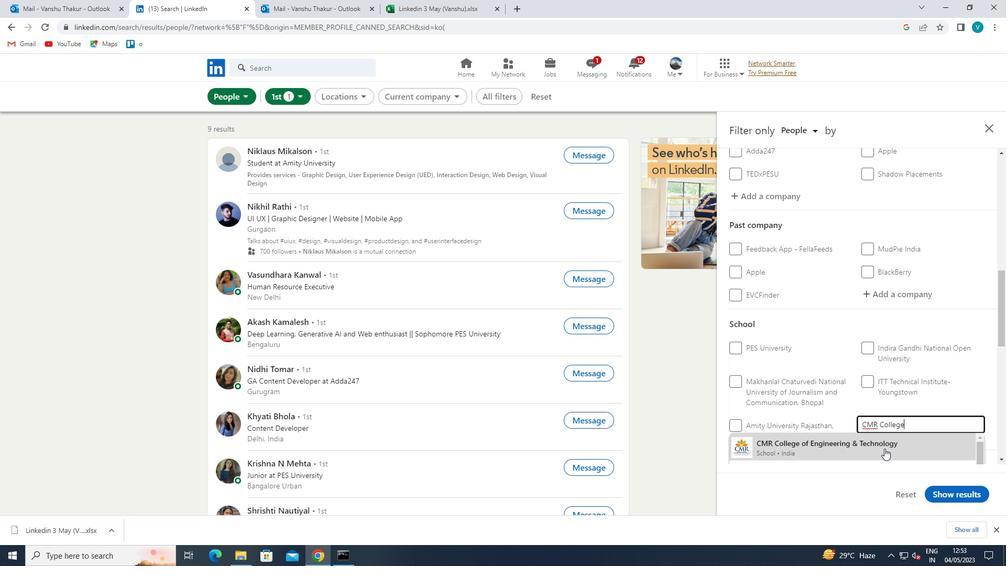 
Action: Mouse moved to (908, 374)
Screenshot: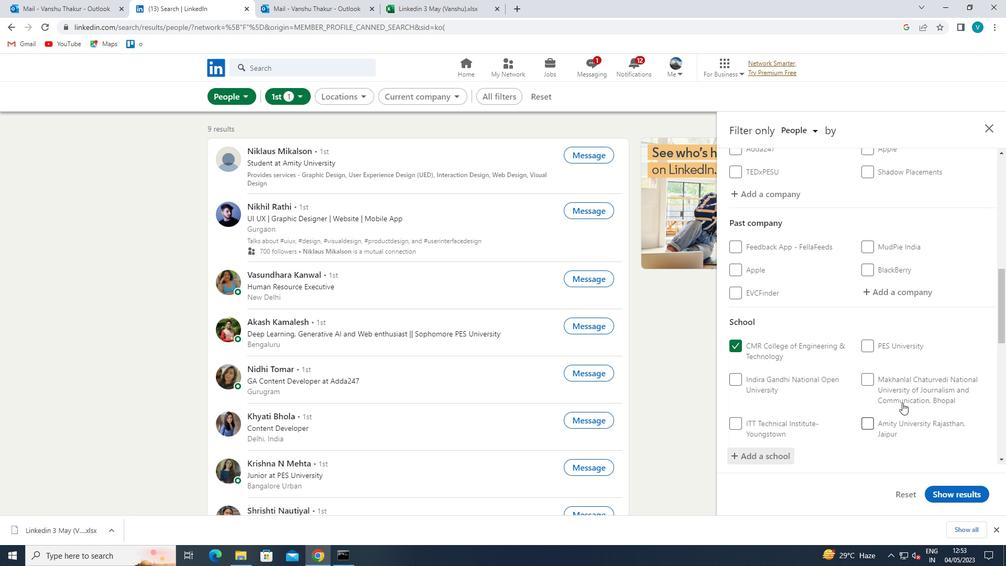 
Action: Mouse scrolled (908, 374) with delta (0, 0)
Screenshot: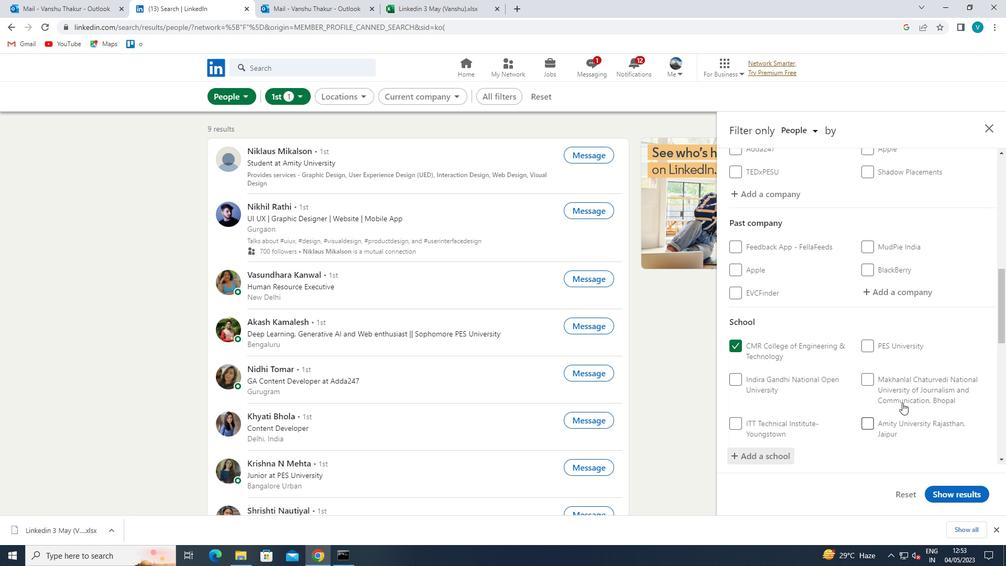 
Action: Mouse moved to (908, 358)
Screenshot: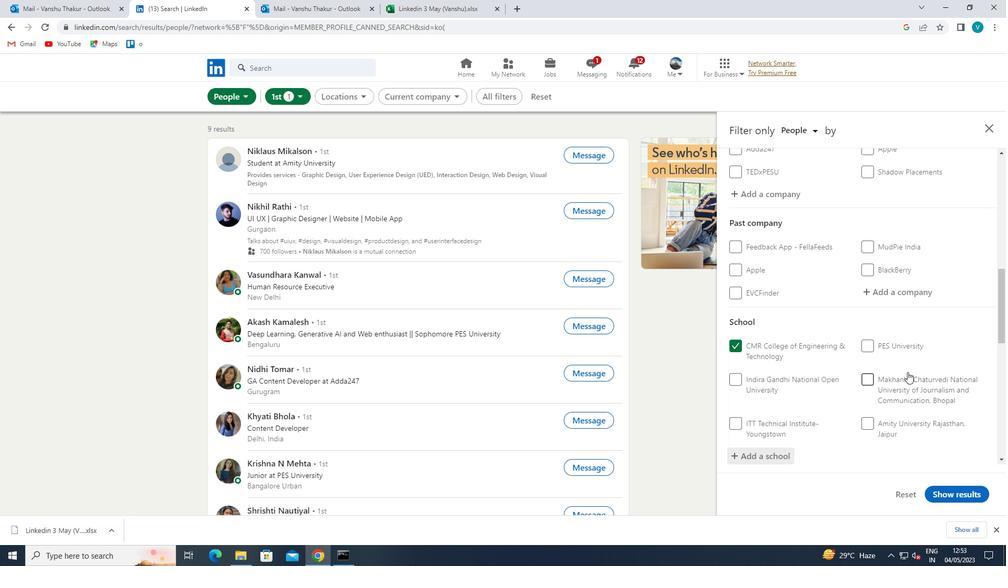 
Action: Mouse scrolled (908, 357) with delta (0, 0)
Screenshot: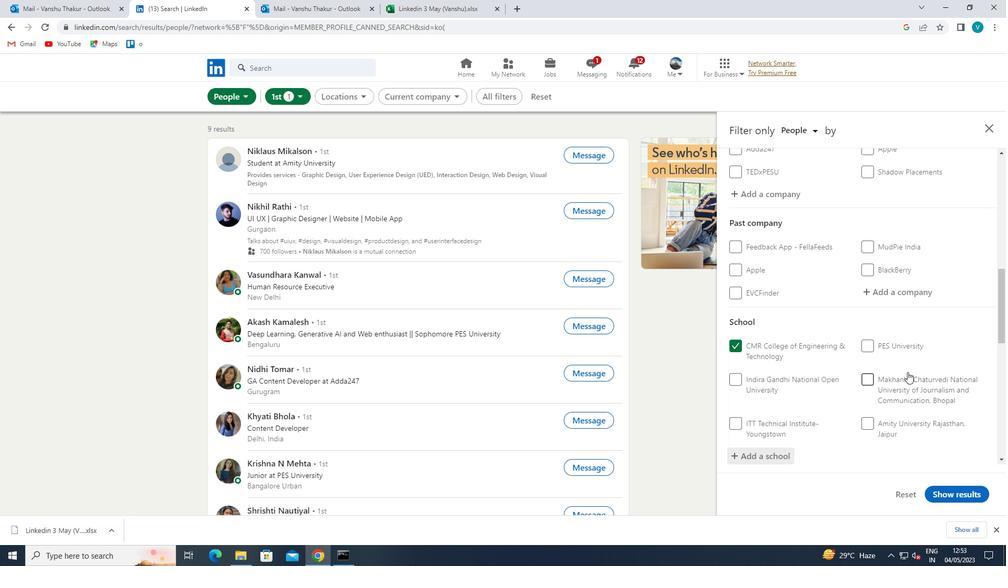 
Action: Mouse moved to (908, 353)
Screenshot: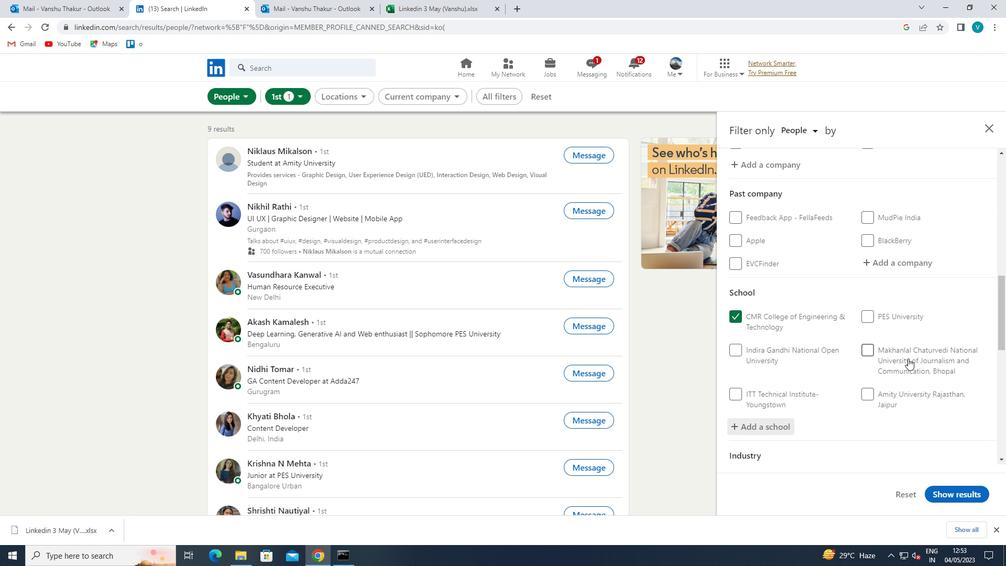 
Action: Mouse scrolled (908, 353) with delta (0, 0)
Screenshot: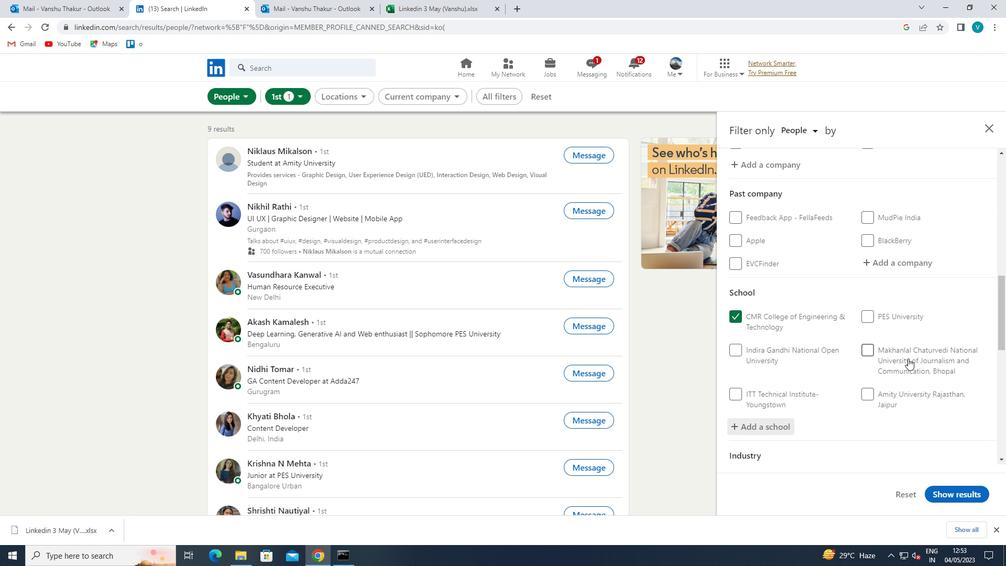 
Action: Mouse moved to (908, 352)
Screenshot: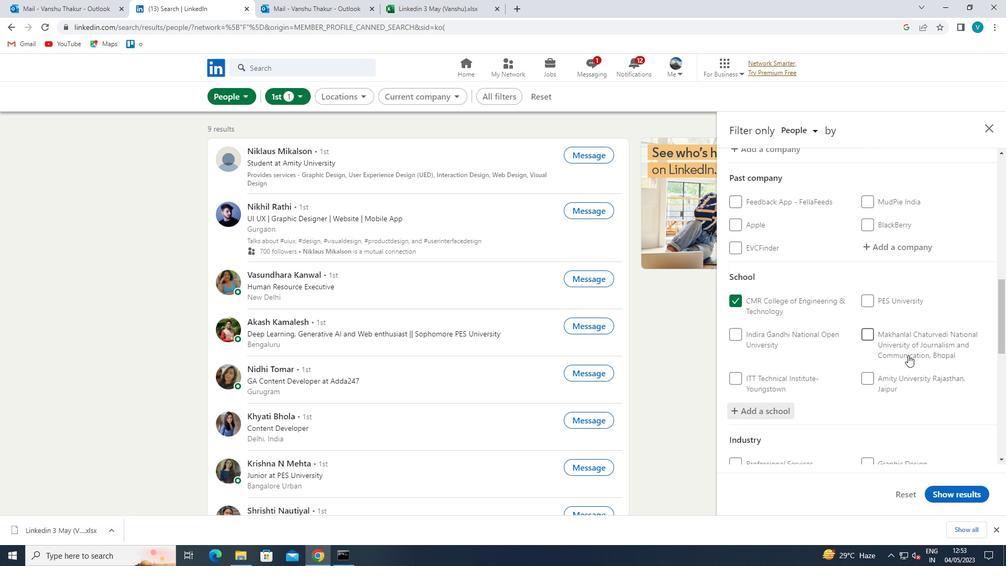 
Action: Mouse scrolled (908, 351) with delta (0, 0)
Screenshot: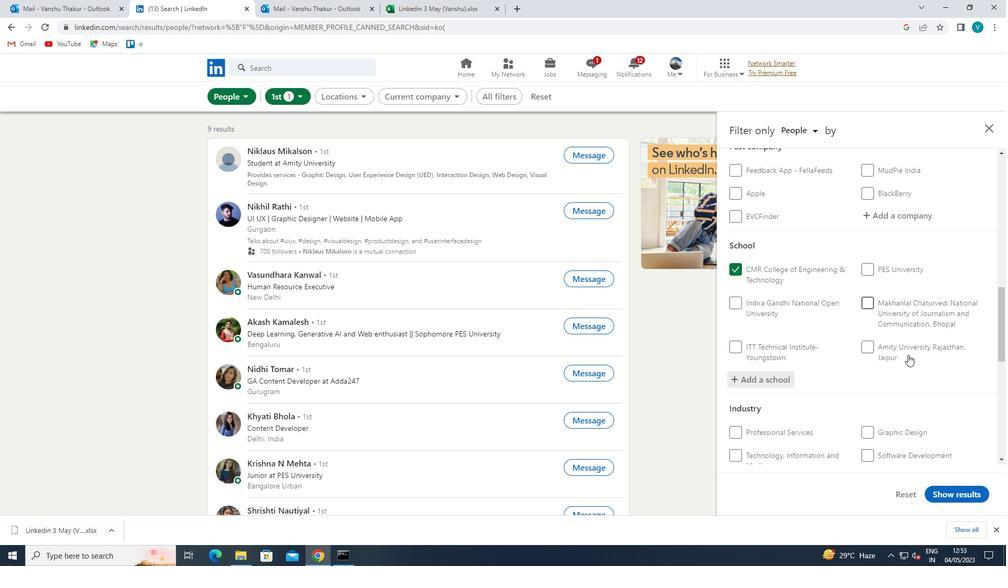 
Action: Mouse moved to (910, 353)
Screenshot: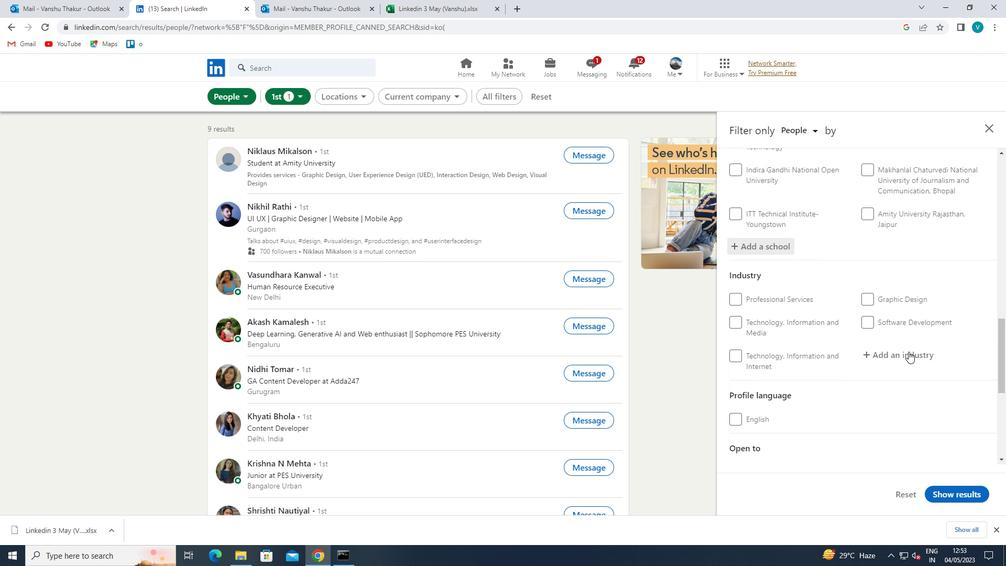 
Action: Mouse pressed left at (910, 353)
Screenshot: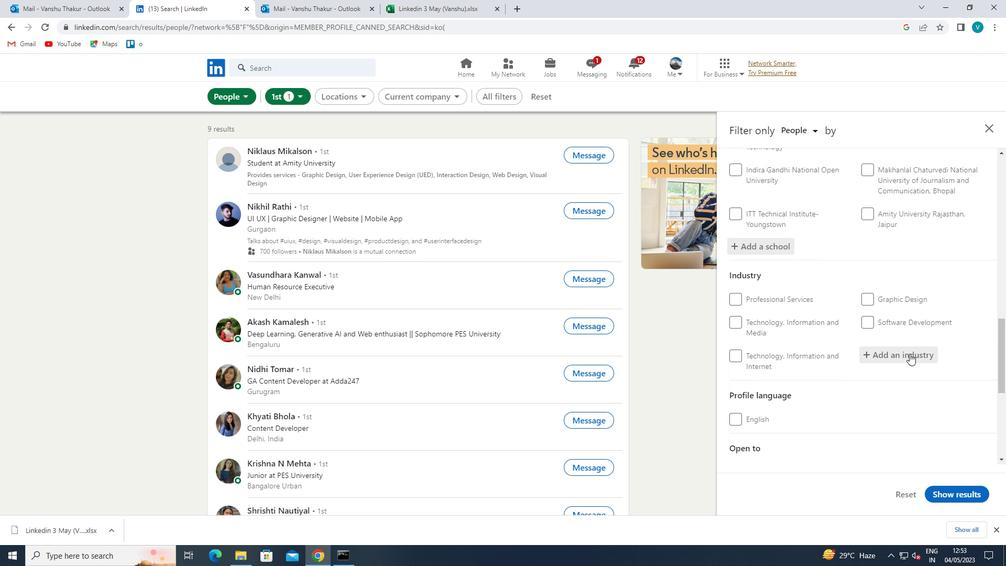 
Action: Mouse moved to (910, 353)
Screenshot: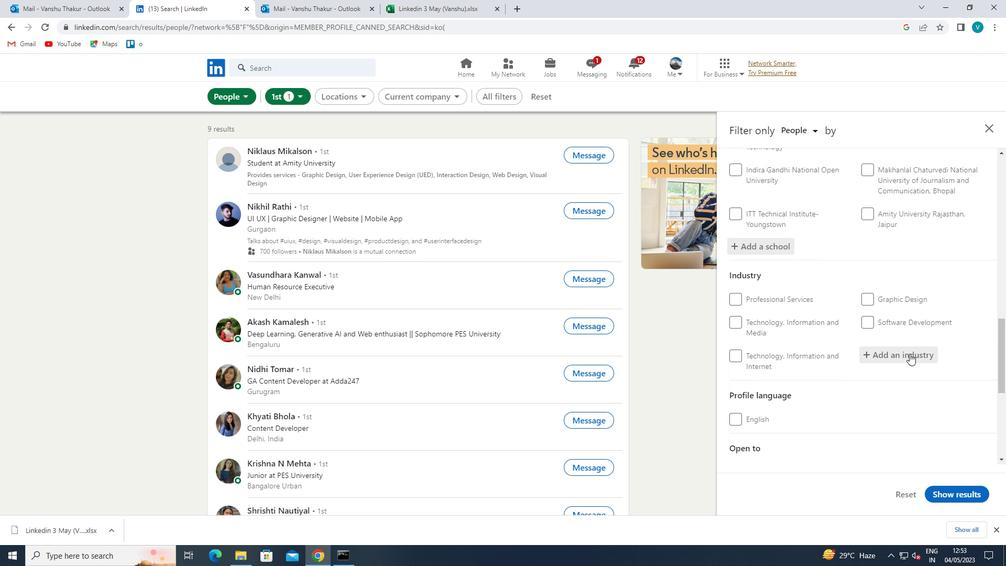 
Action: Key pressed <Key.shift>MOBILE<Key.space><Key.shift>GAMING
Screenshot: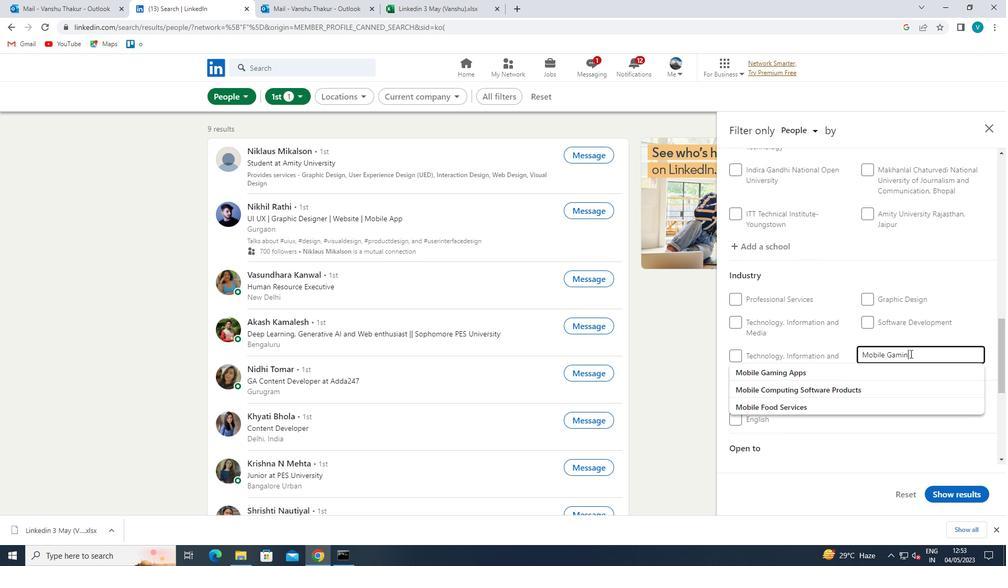 
Action: Mouse moved to (846, 367)
Screenshot: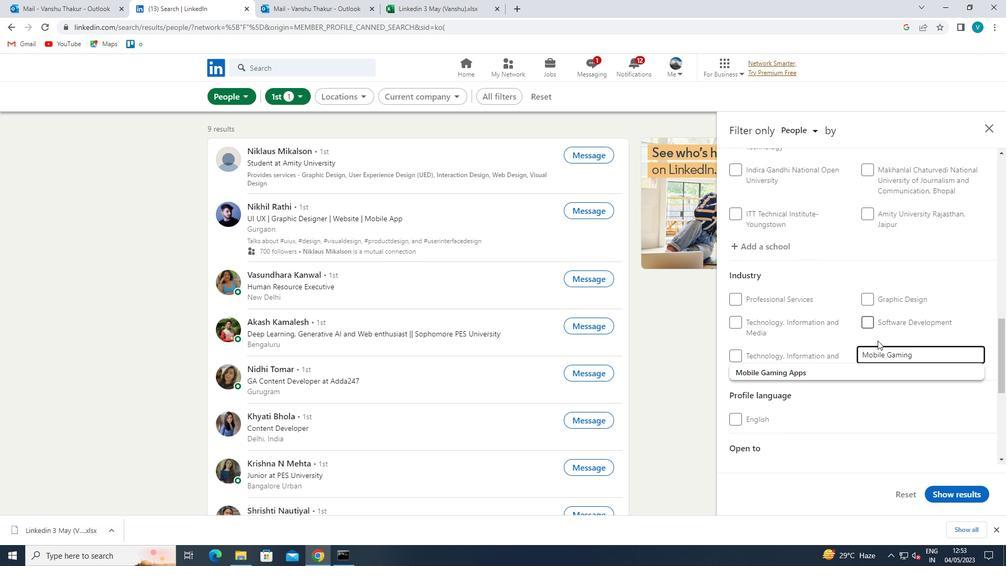 
Action: Mouse pressed left at (846, 367)
Screenshot: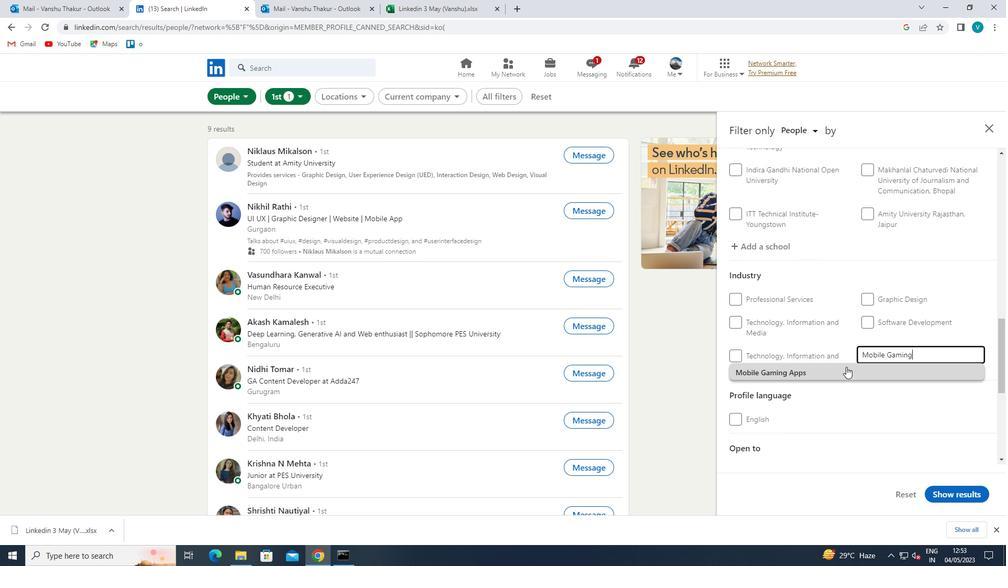 
Action: Mouse scrolled (846, 366) with delta (0, 0)
Screenshot: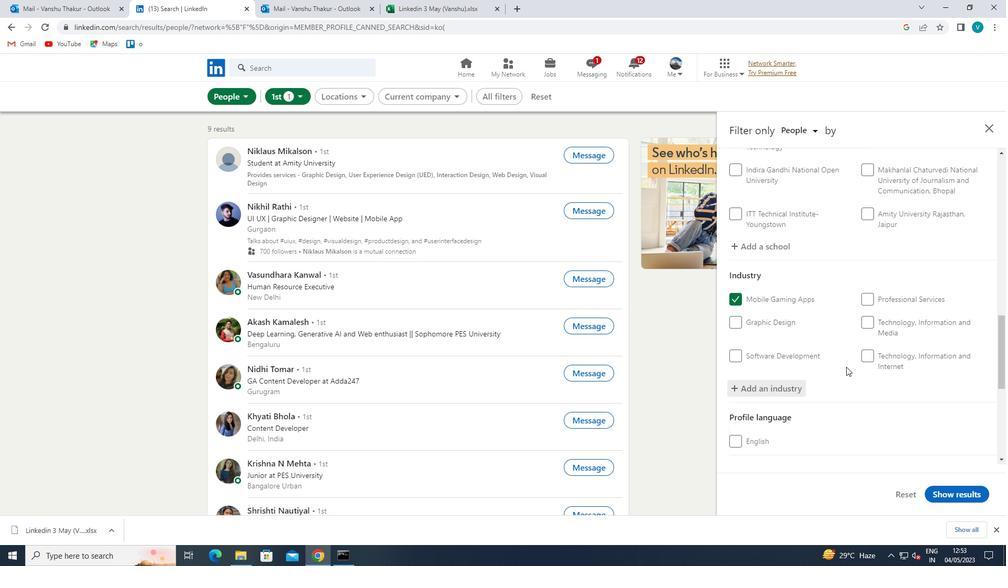 
Action: Mouse scrolled (846, 366) with delta (0, 0)
Screenshot: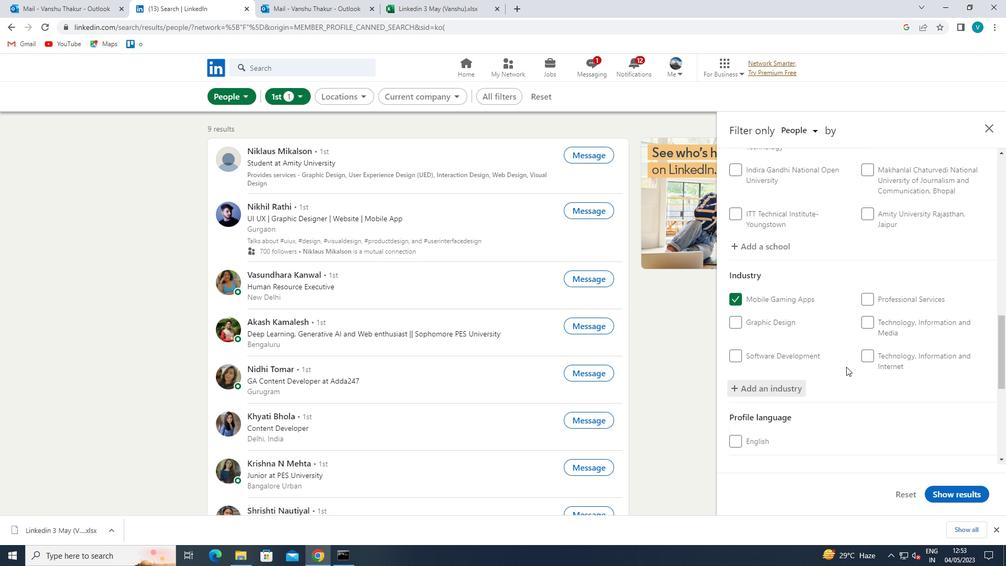 
Action: Mouse scrolled (846, 366) with delta (0, 0)
Screenshot: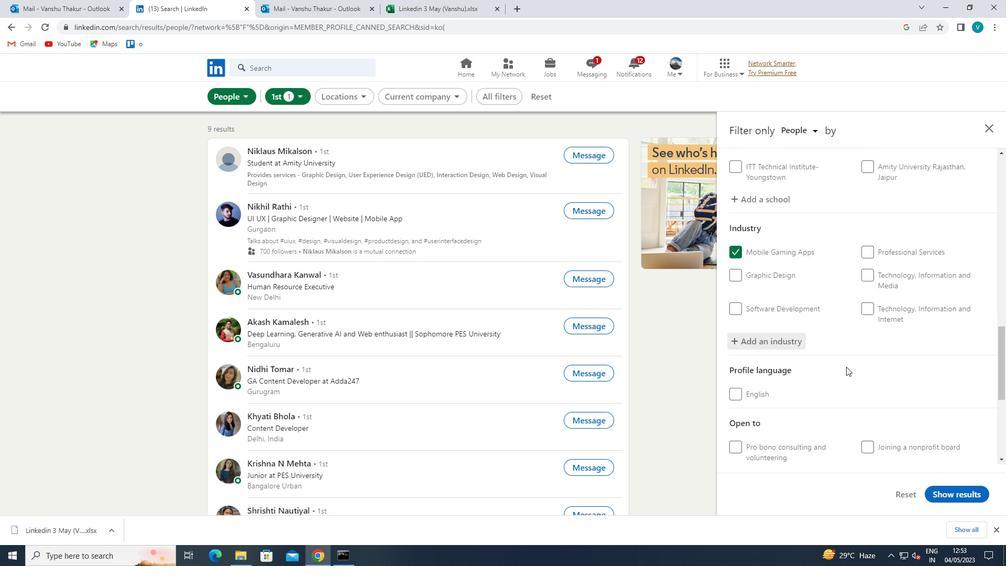 
Action: Mouse scrolled (846, 366) with delta (0, 0)
Screenshot: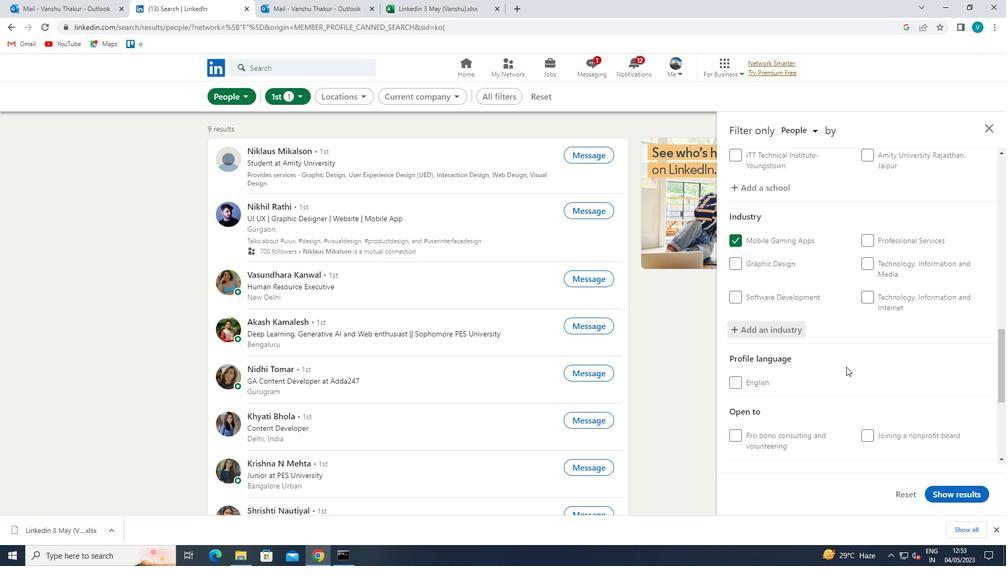 
Action: Mouse scrolled (846, 366) with delta (0, 0)
Screenshot: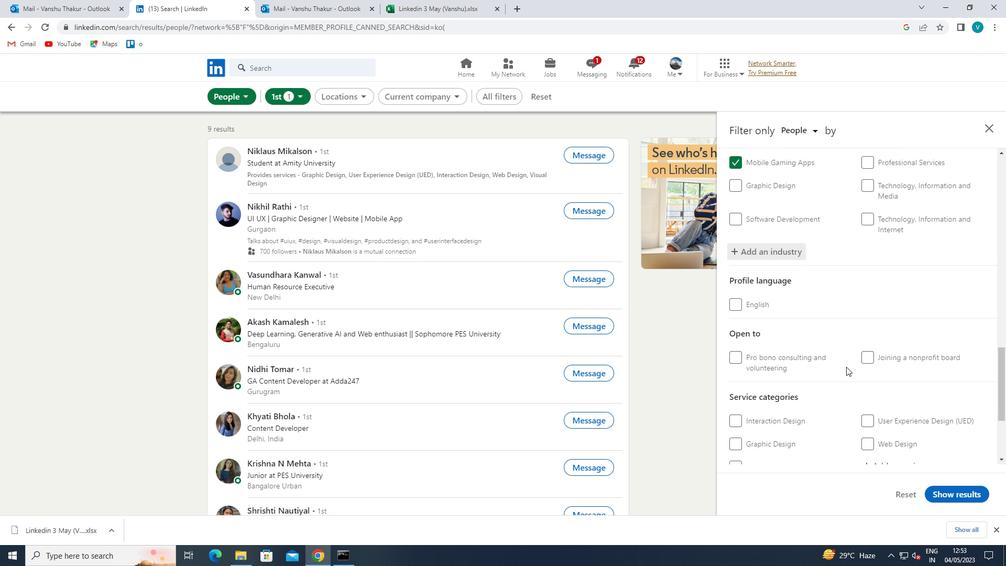 
Action: Mouse moved to (896, 343)
Screenshot: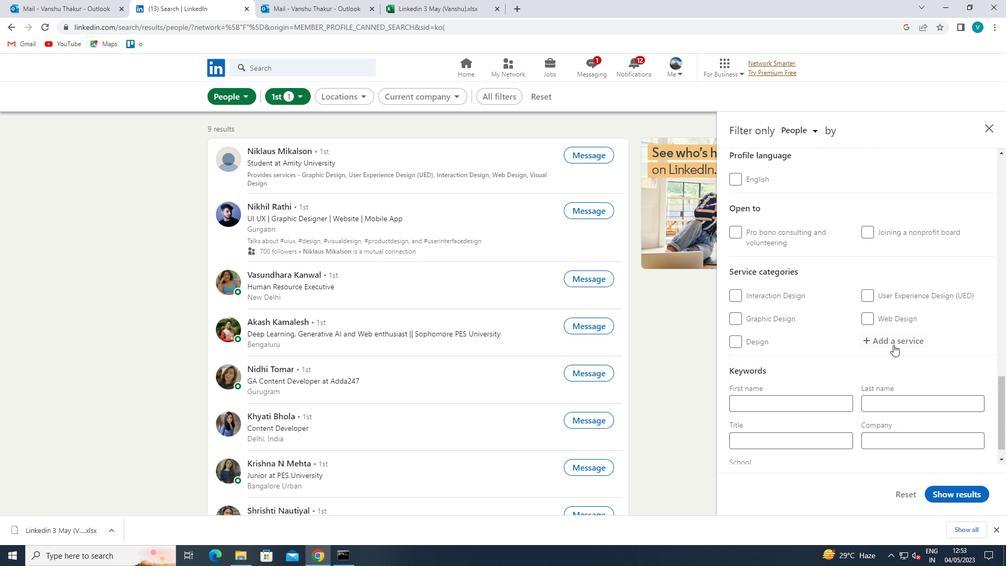 
Action: Mouse pressed left at (896, 343)
Screenshot: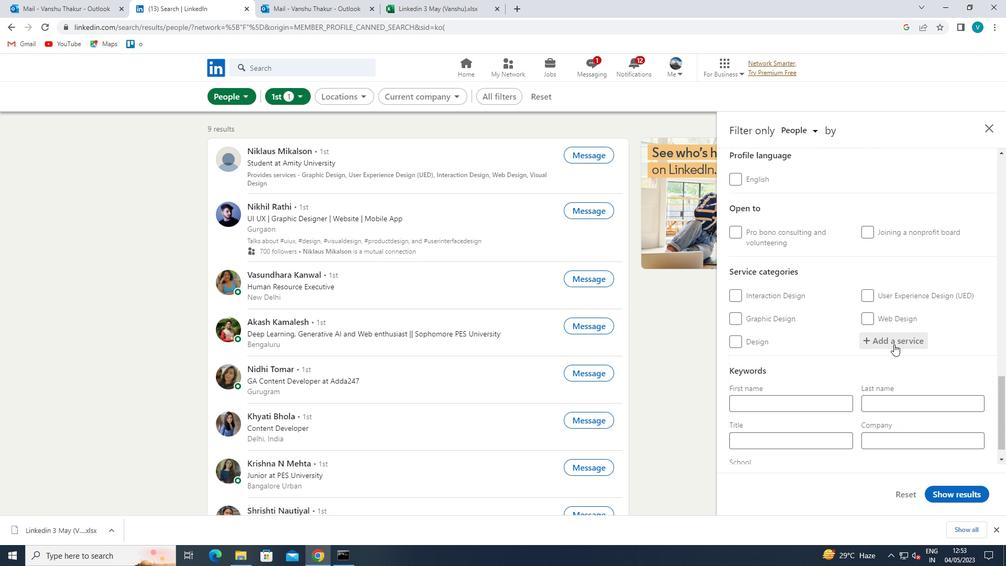 
Action: Mouse moved to (897, 342)
Screenshot: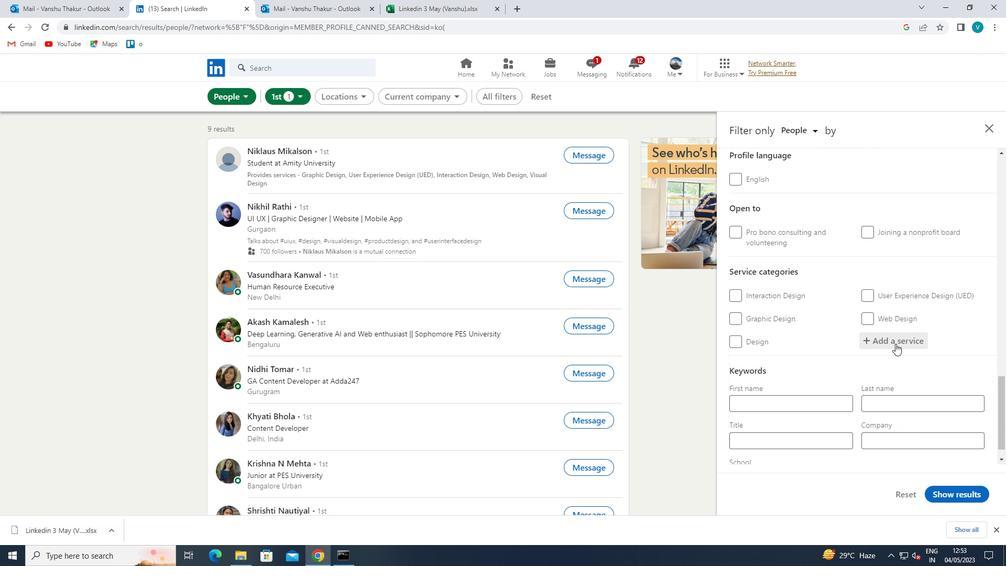 
Action: Key pressed <Key.shift>TAX<Key.space>
Screenshot: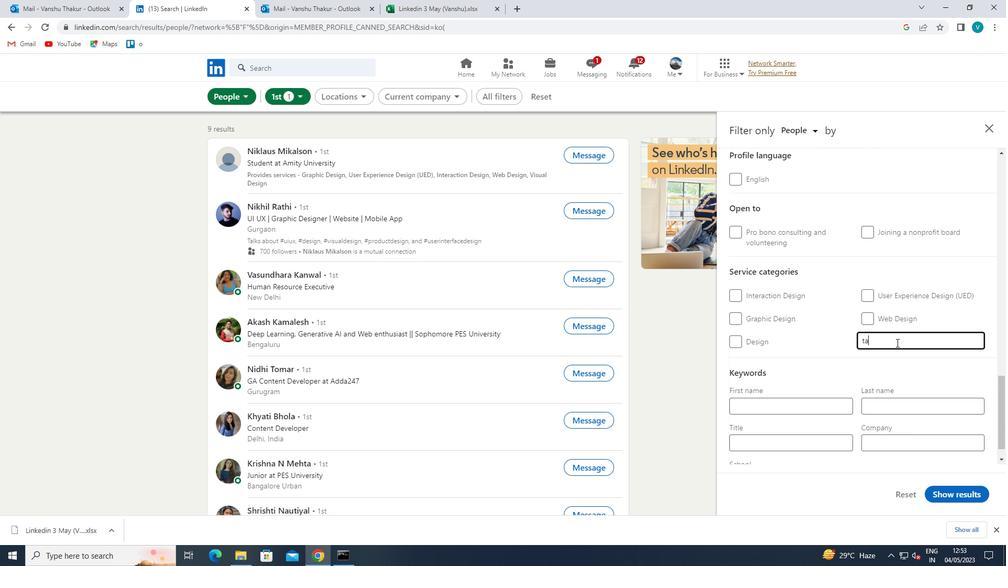
Action: Mouse moved to (788, 373)
Screenshot: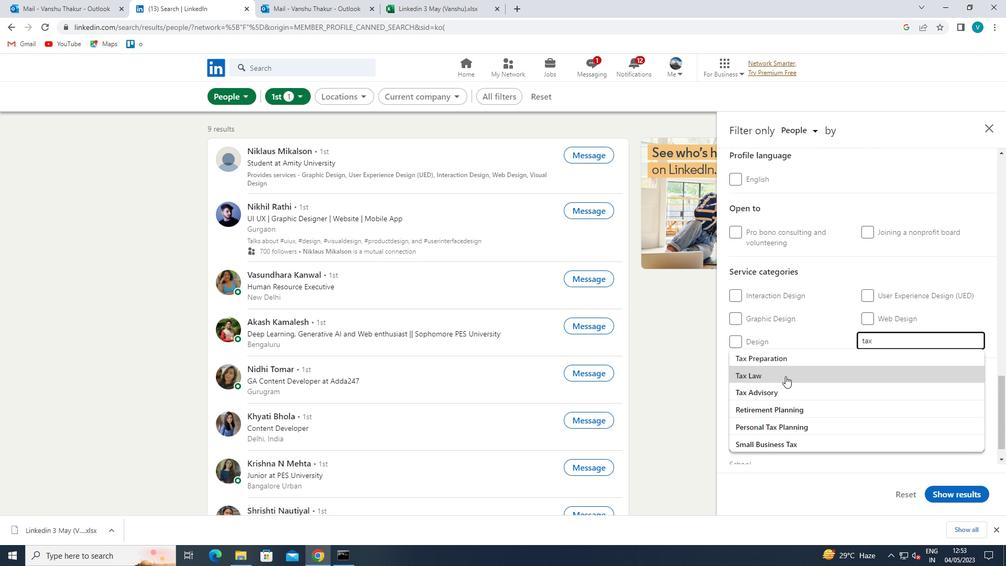 
Action: Mouse pressed left at (788, 373)
Screenshot: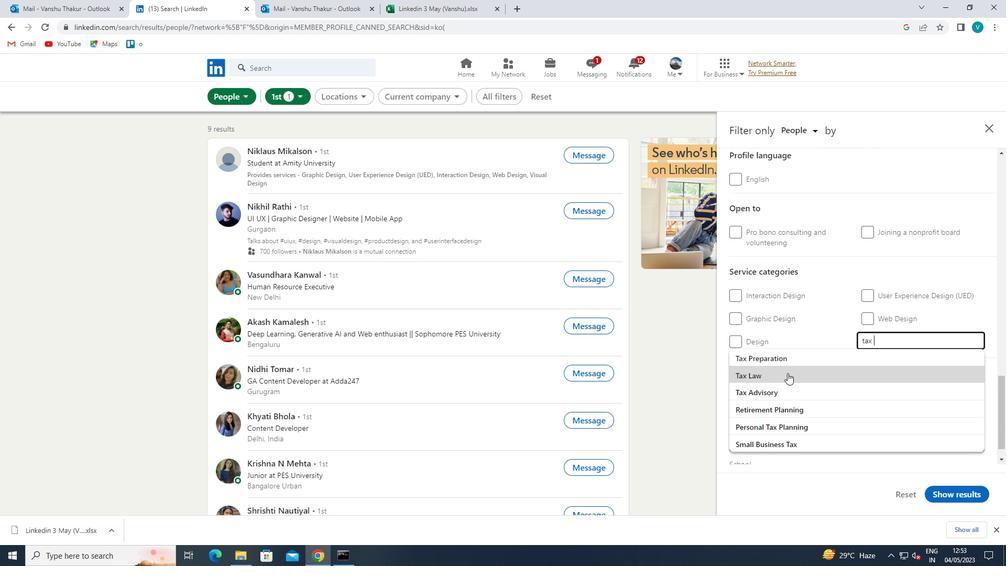 
Action: Mouse moved to (828, 318)
Screenshot: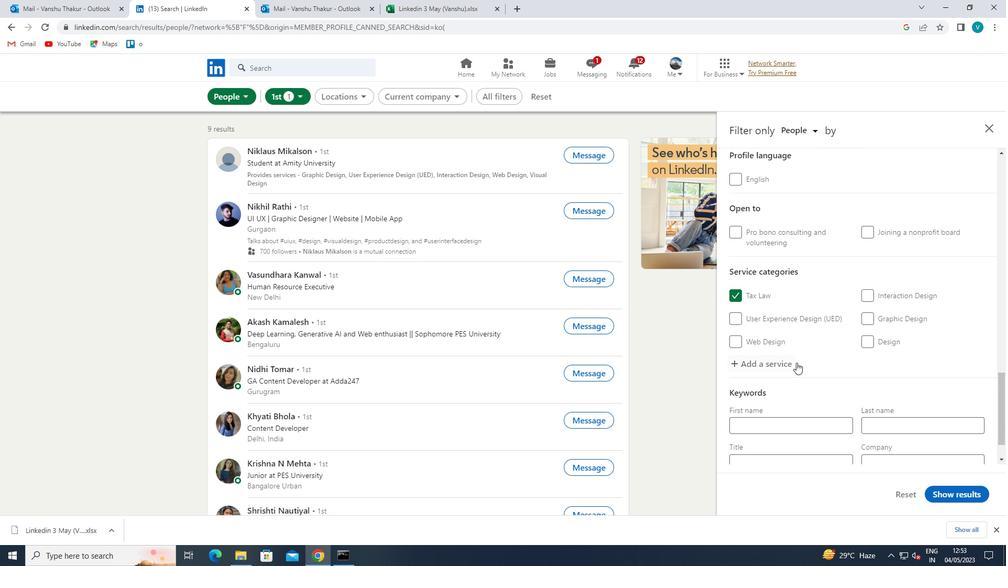 
Action: Mouse scrolled (828, 318) with delta (0, 0)
Screenshot: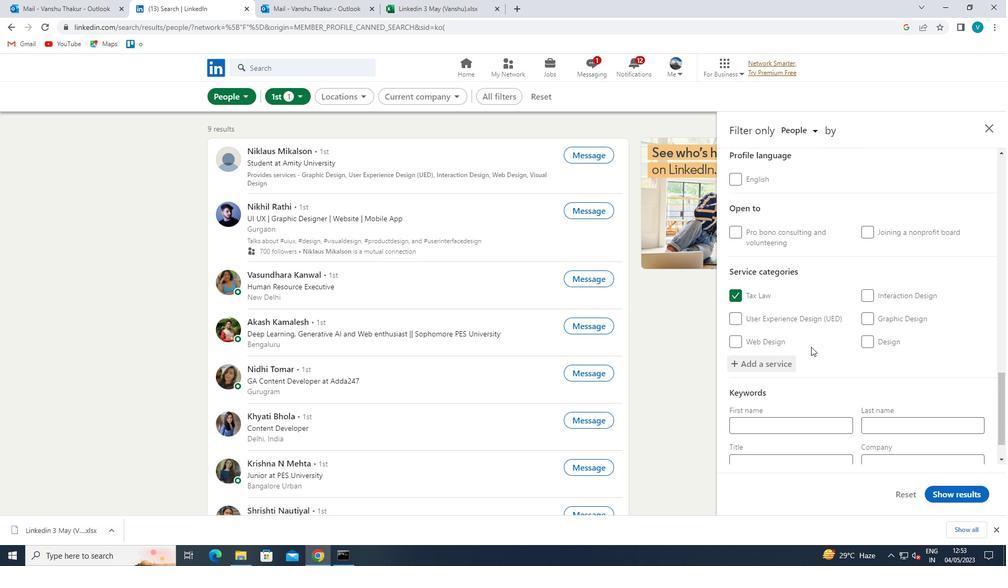 
Action: Mouse scrolled (828, 318) with delta (0, 0)
Screenshot: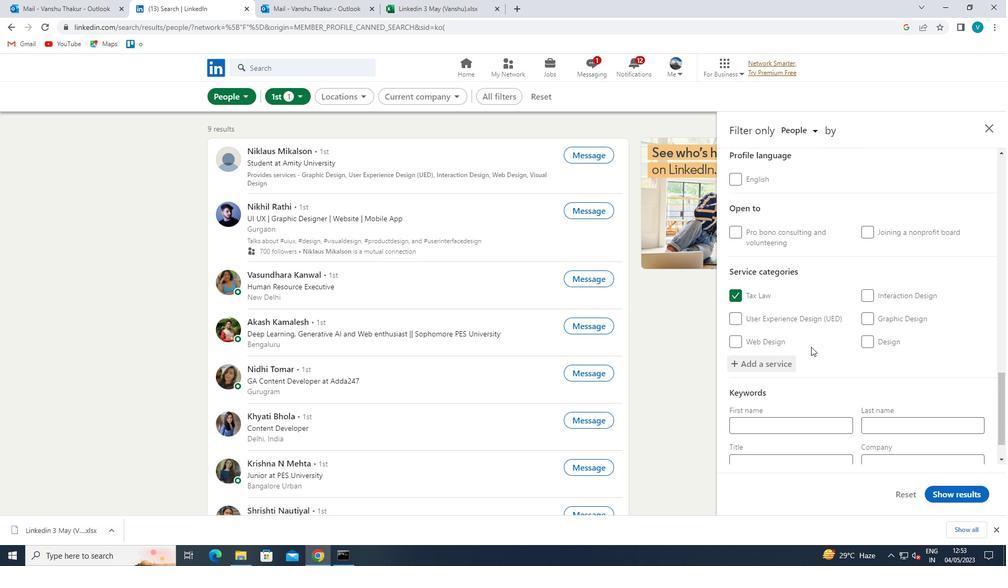 
Action: Mouse scrolled (828, 318) with delta (0, 0)
Screenshot: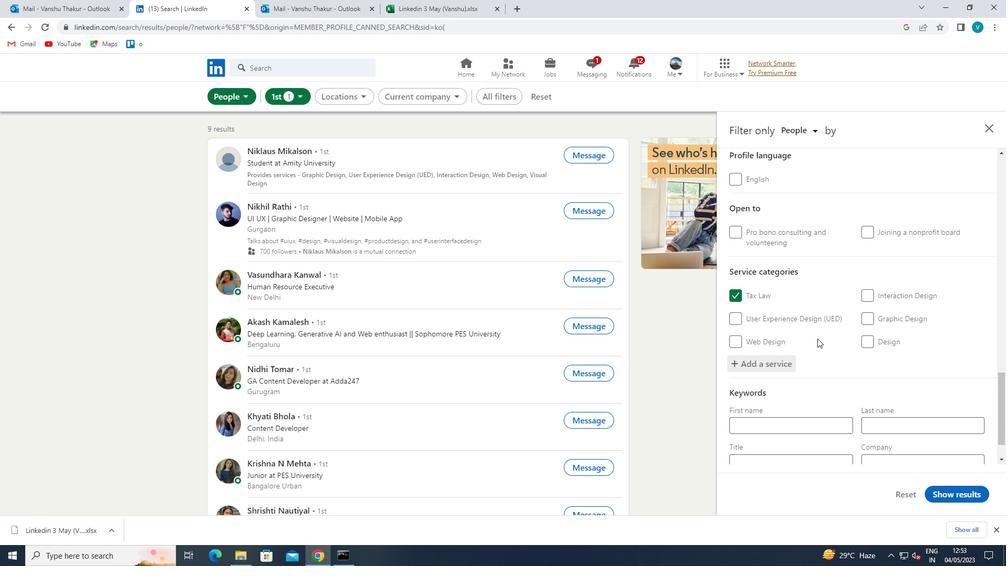 
Action: Mouse scrolled (828, 318) with delta (0, 0)
Screenshot: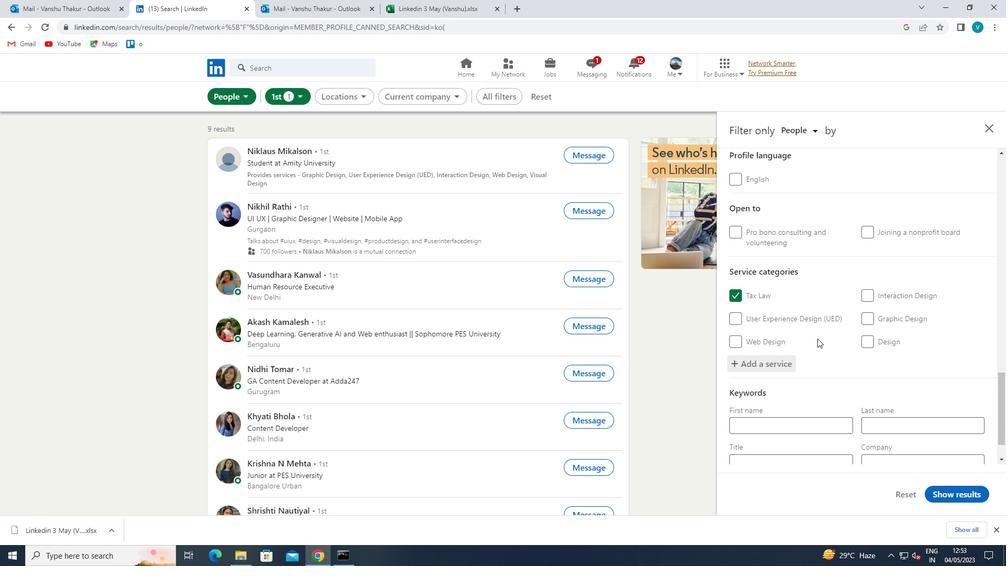 
Action: Mouse moved to (793, 410)
Screenshot: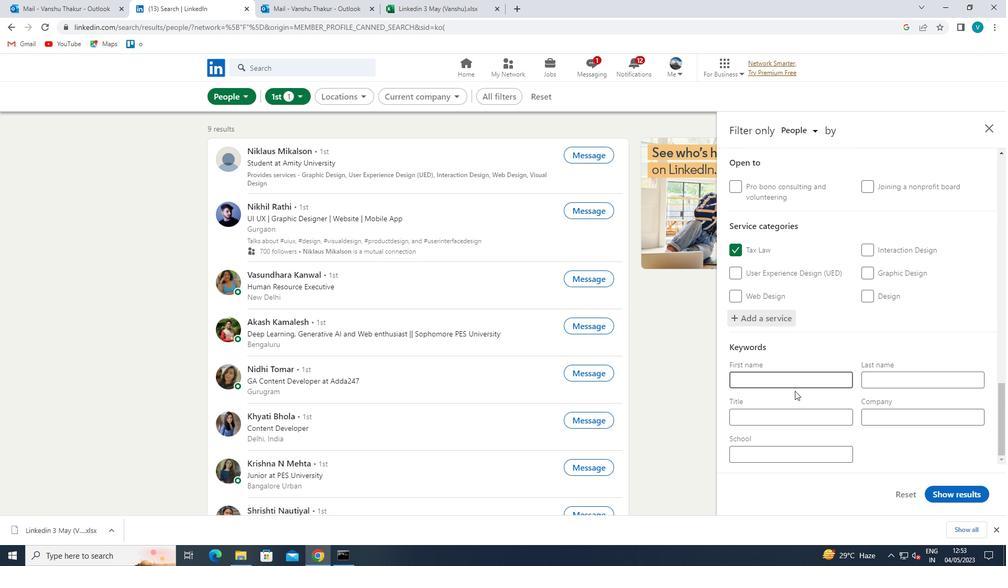 
Action: Mouse pressed left at (793, 410)
Screenshot: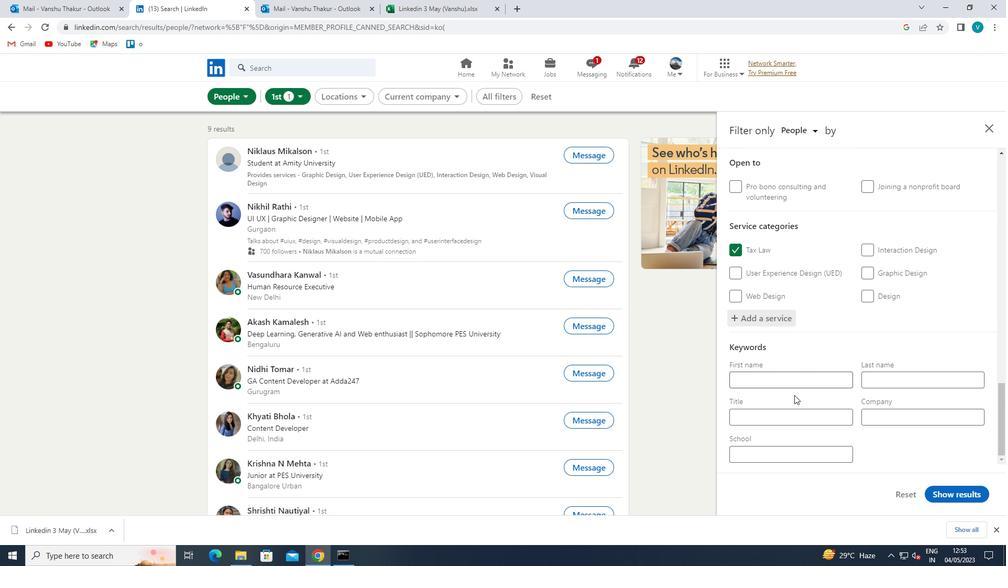 
Action: Key pressed <Key.shift>ACCOUNT<Key.space><Key.shift>EXECUY<Key.backspace>TIVE<Key.space>
Screenshot: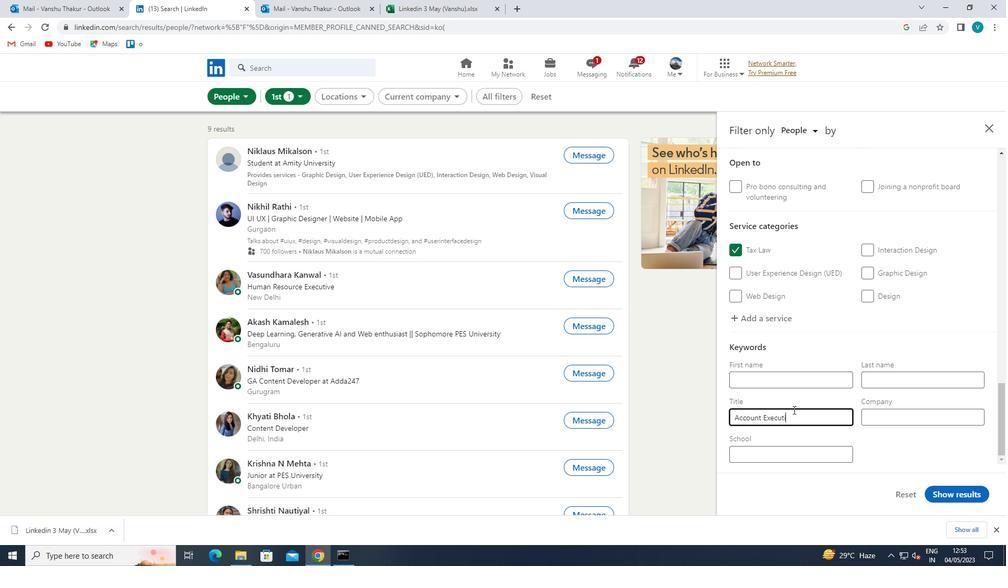 
Action: Mouse moved to (982, 493)
Screenshot: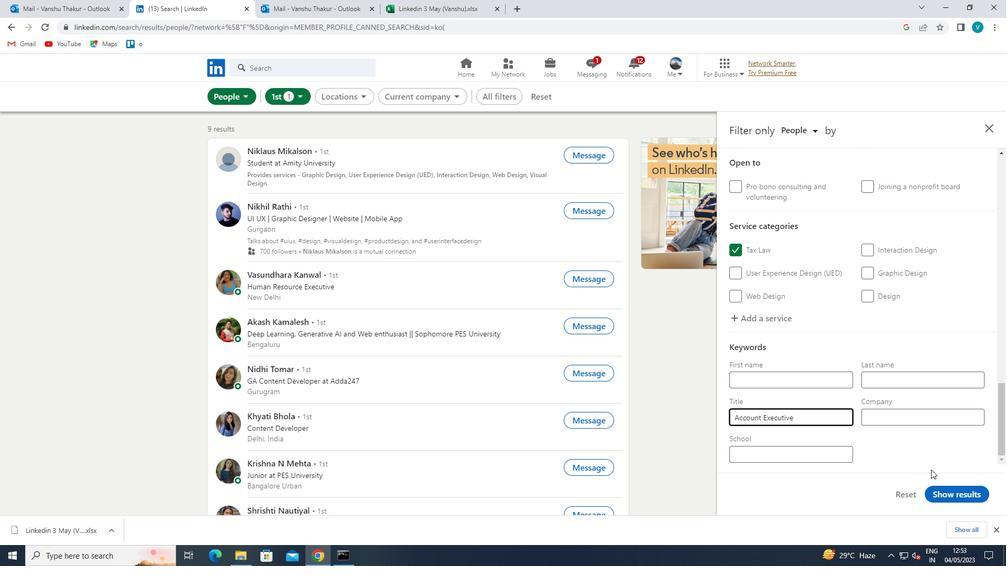 
Action: Mouse pressed left at (982, 493)
Screenshot: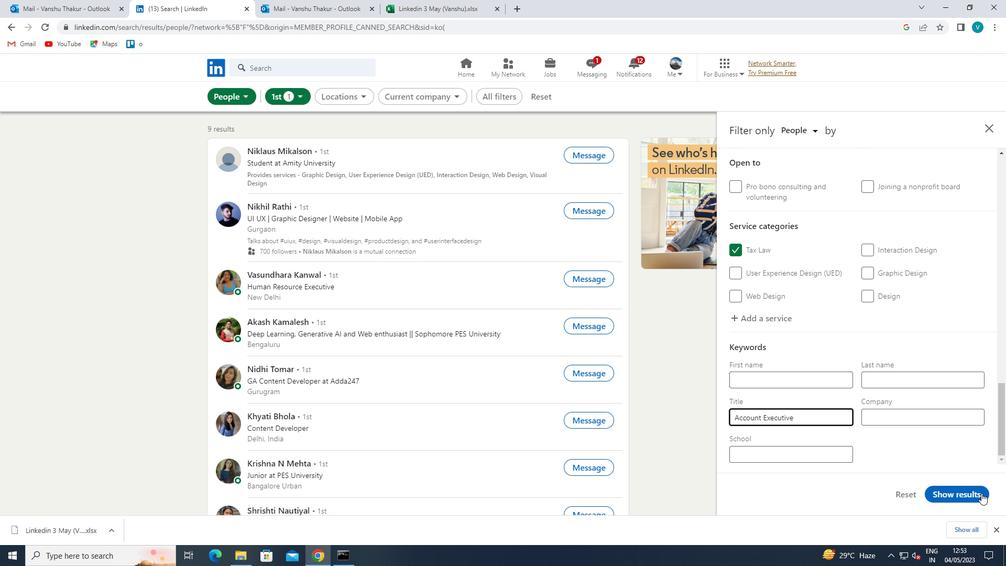 
